 Task: Create a due date automation trigger when advanced on, on the wednesday before a card is due add dates starting today at 11:00 AM.
Action: Mouse moved to (1091, 341)
Screenshot: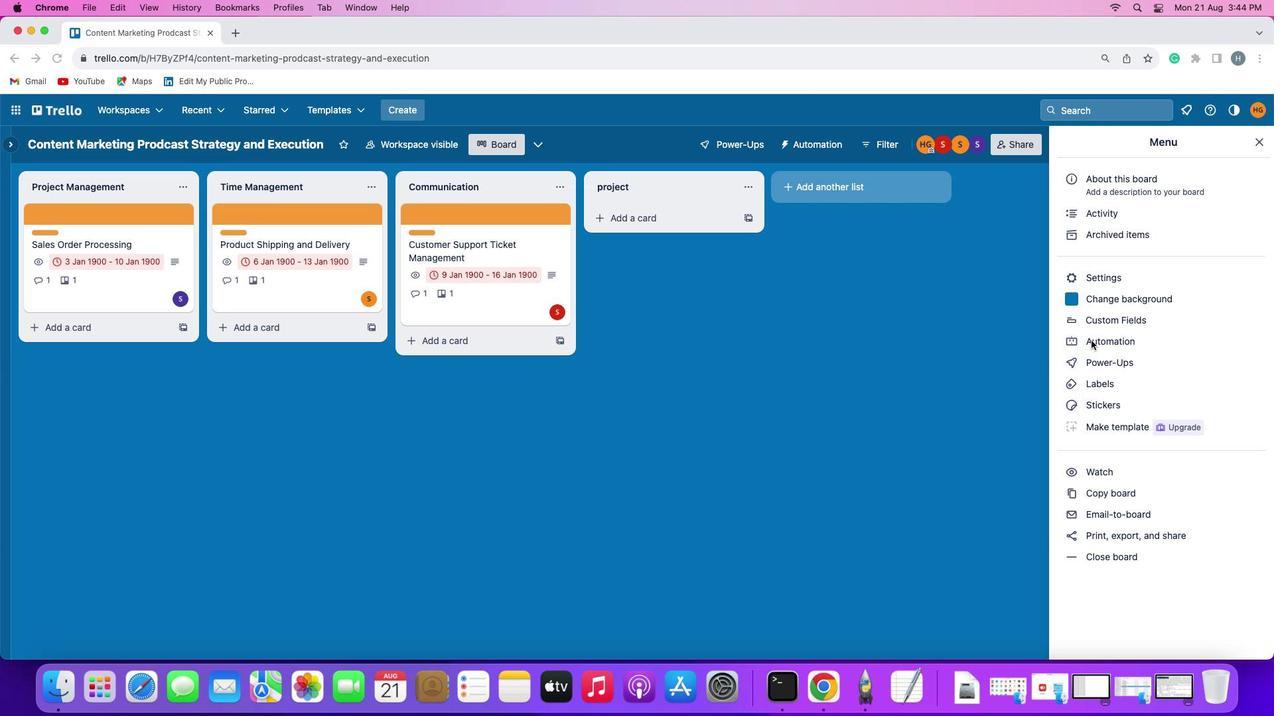 
Action: Mouse pressed left at (1091, 341)
Screenshot: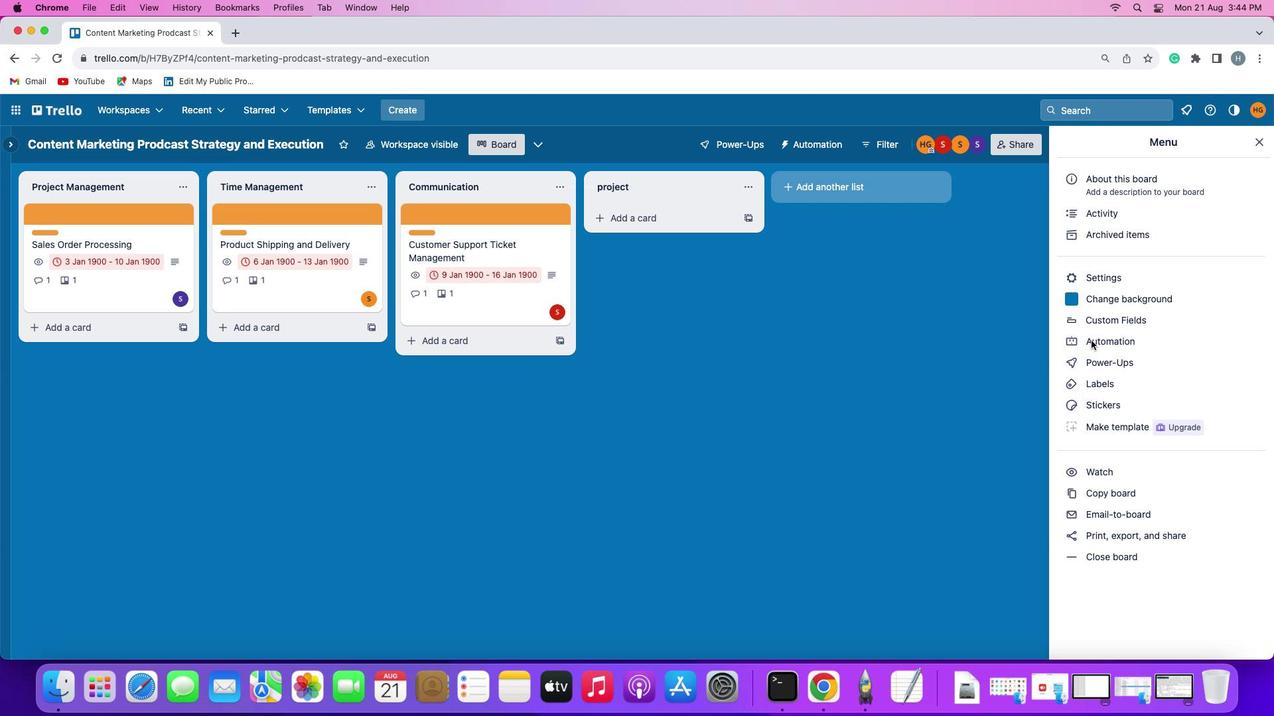 
Action: Mouse pressed left at (1091, 341)
Screenshot: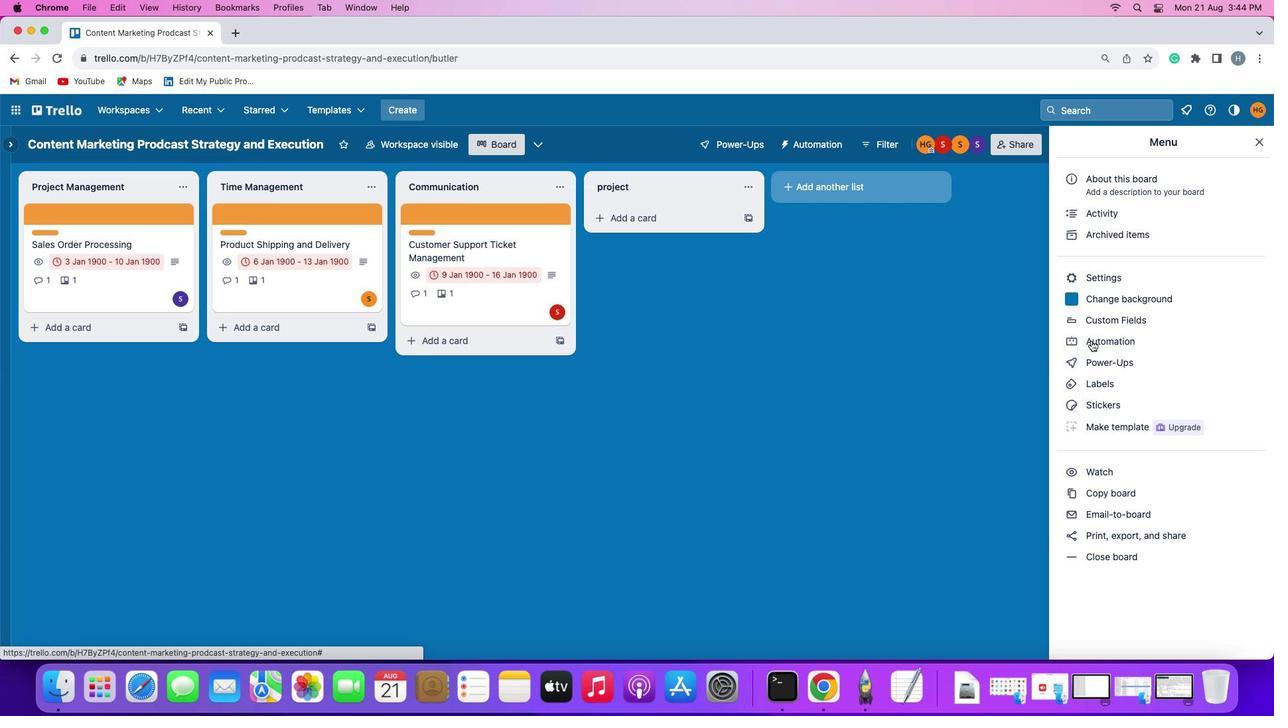 
Action: Mouse moved to (92, 314)
Screenshot: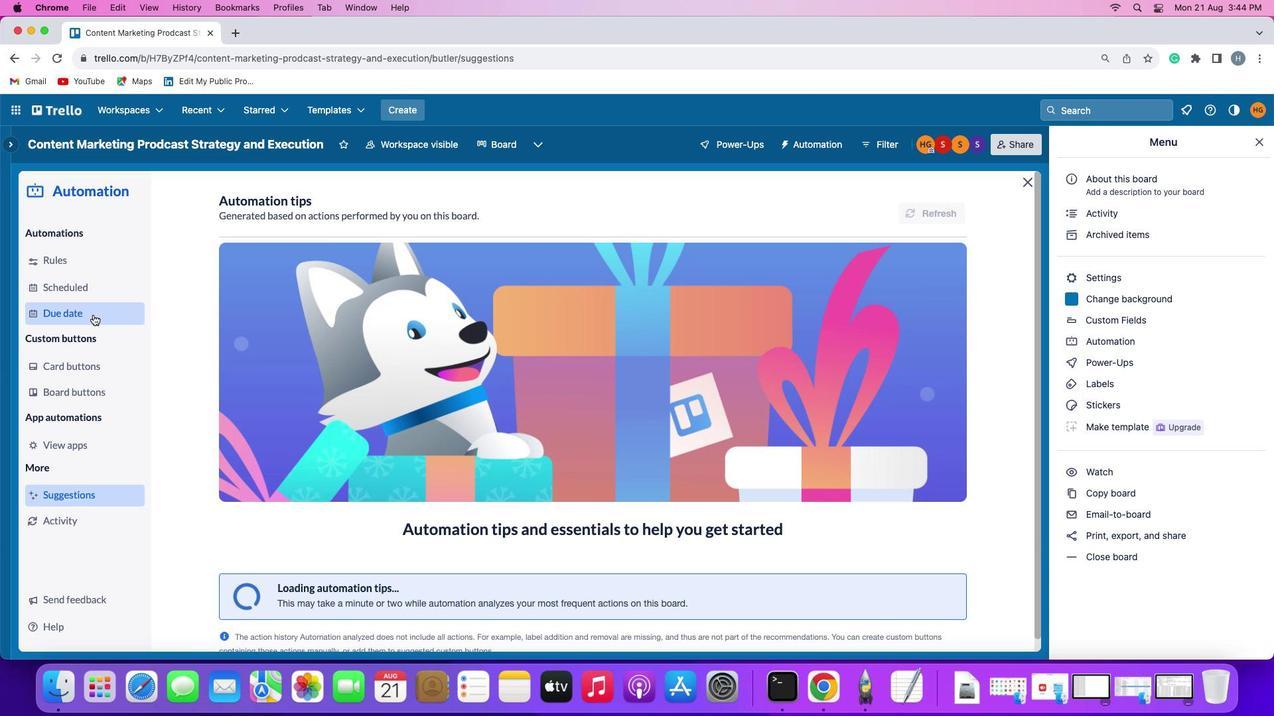 
Action: Mouse pressed left at (92, 314)
Screenshot: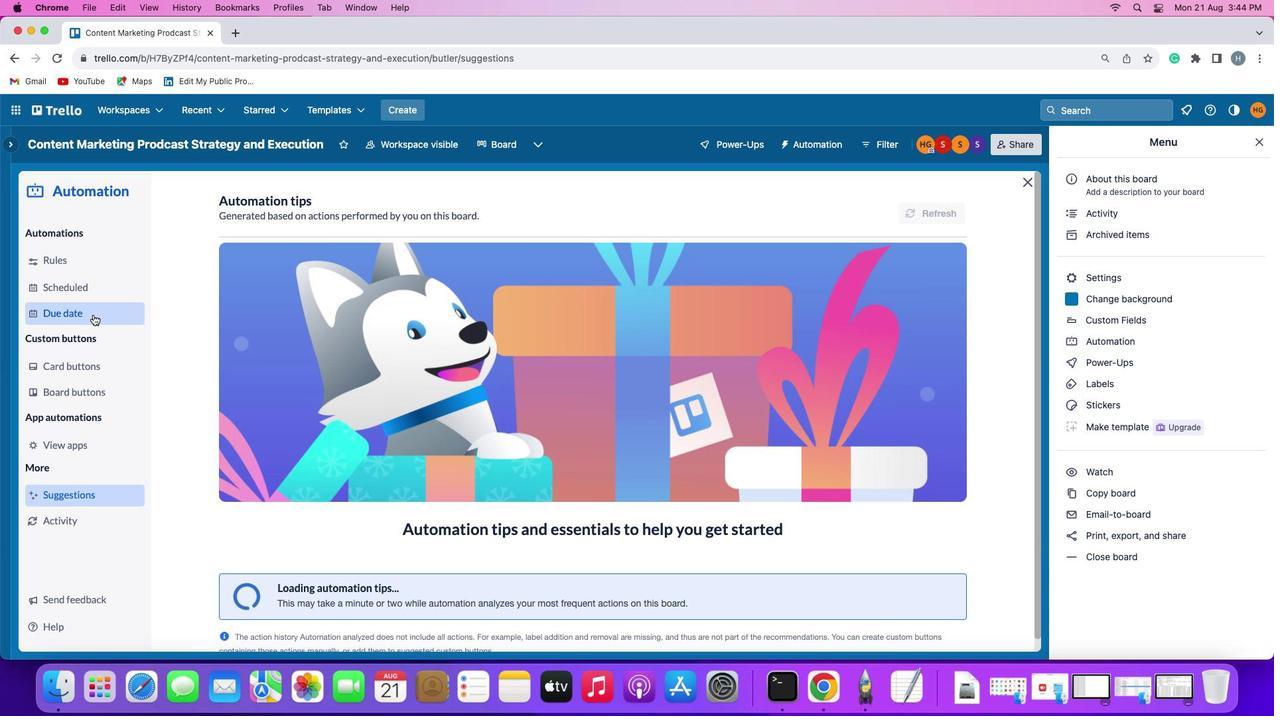 
Action: Mouse moved to (871, 205)
Screenshot: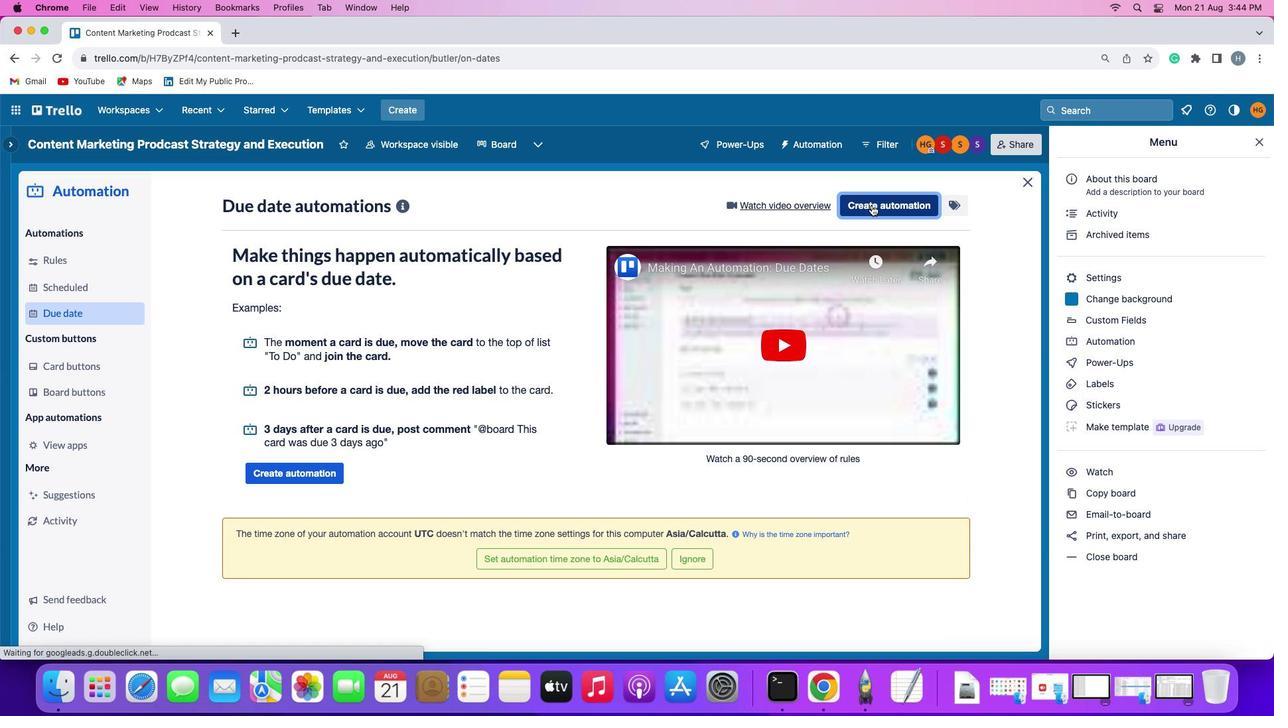 
Action: Mouse pressed left at (871, 205)
Screenshot: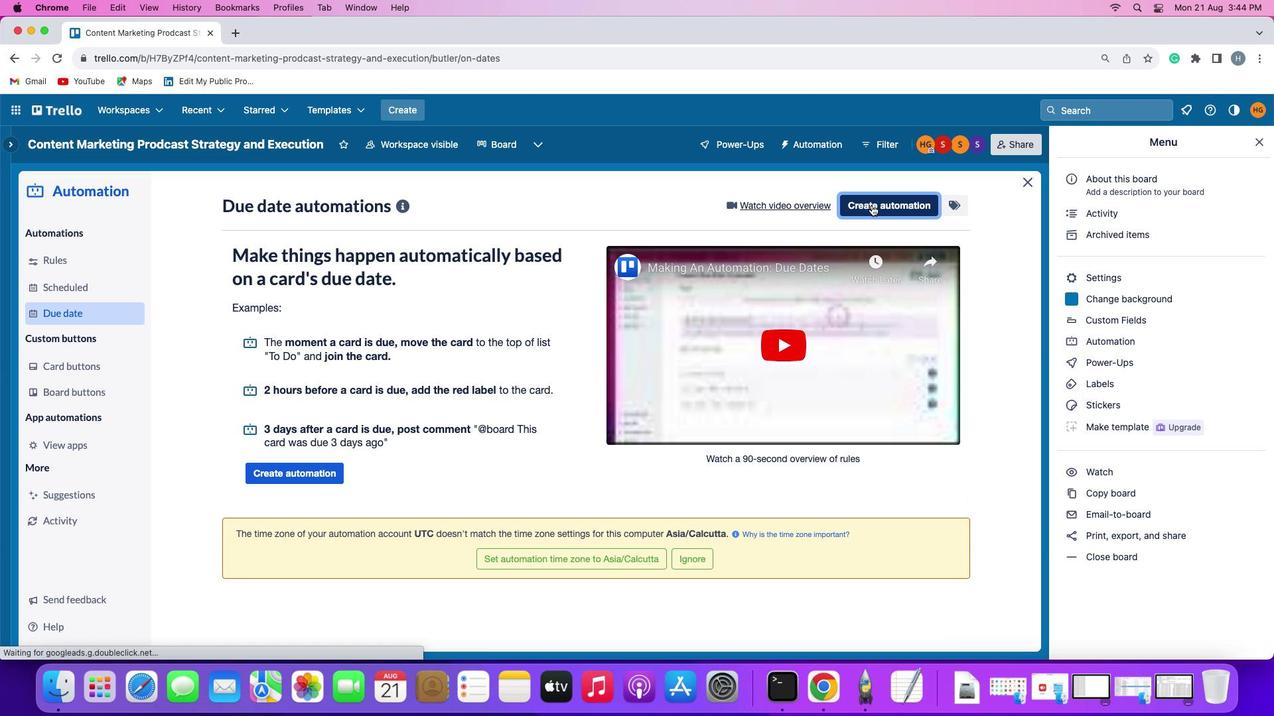 
Action: Mouse moved to (288, 331)
Screenshot: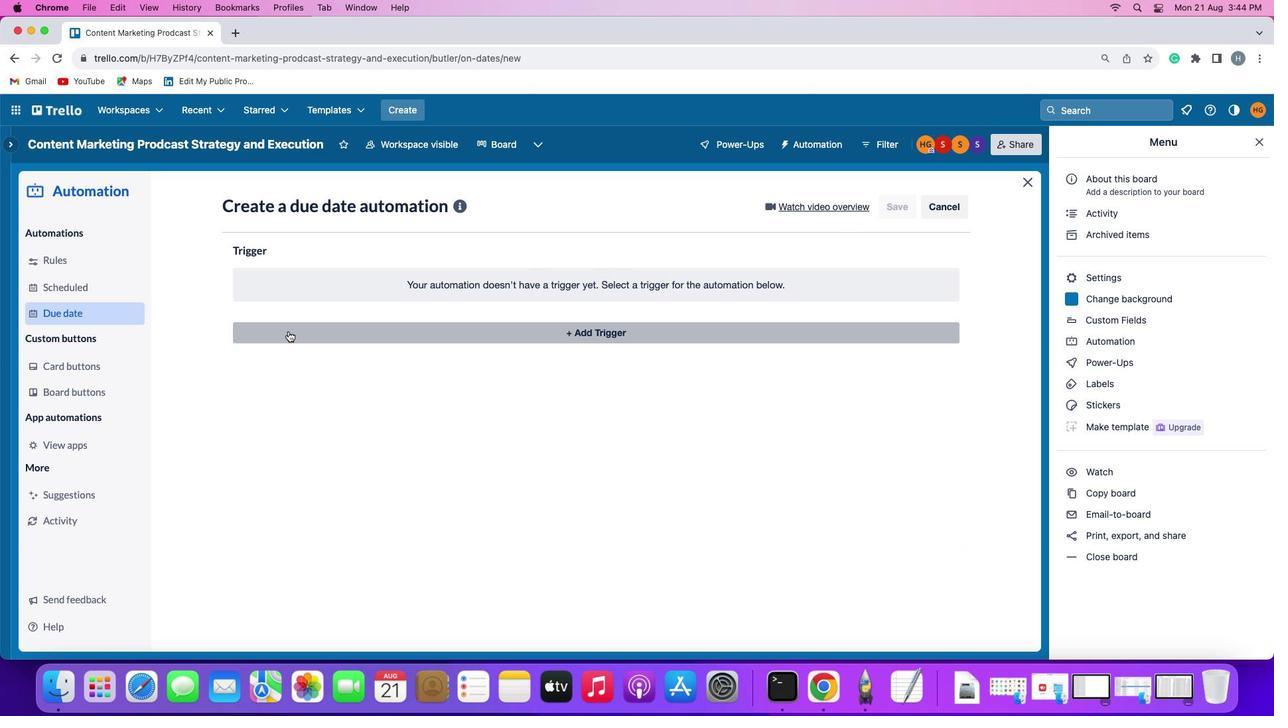 
Action: Mouse pressed left at (288, 331)
Screenshot: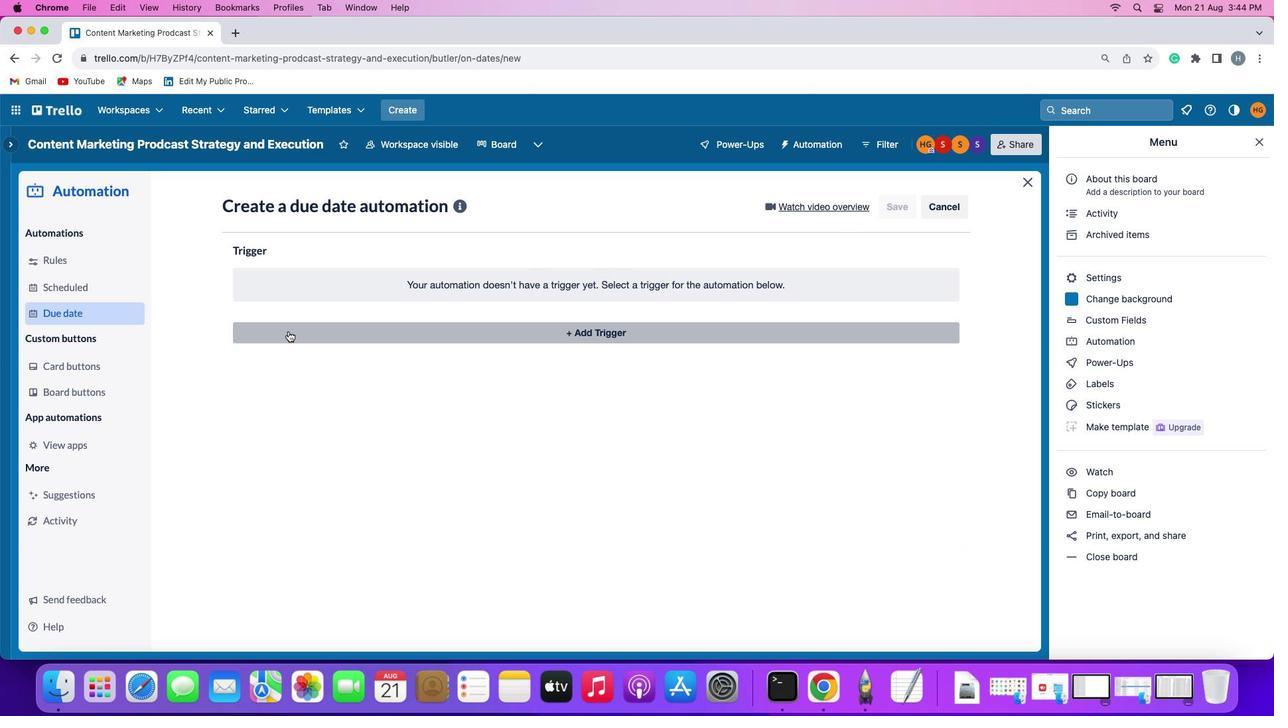 
Action: Mouse moved to (298, 582)
Screenshot: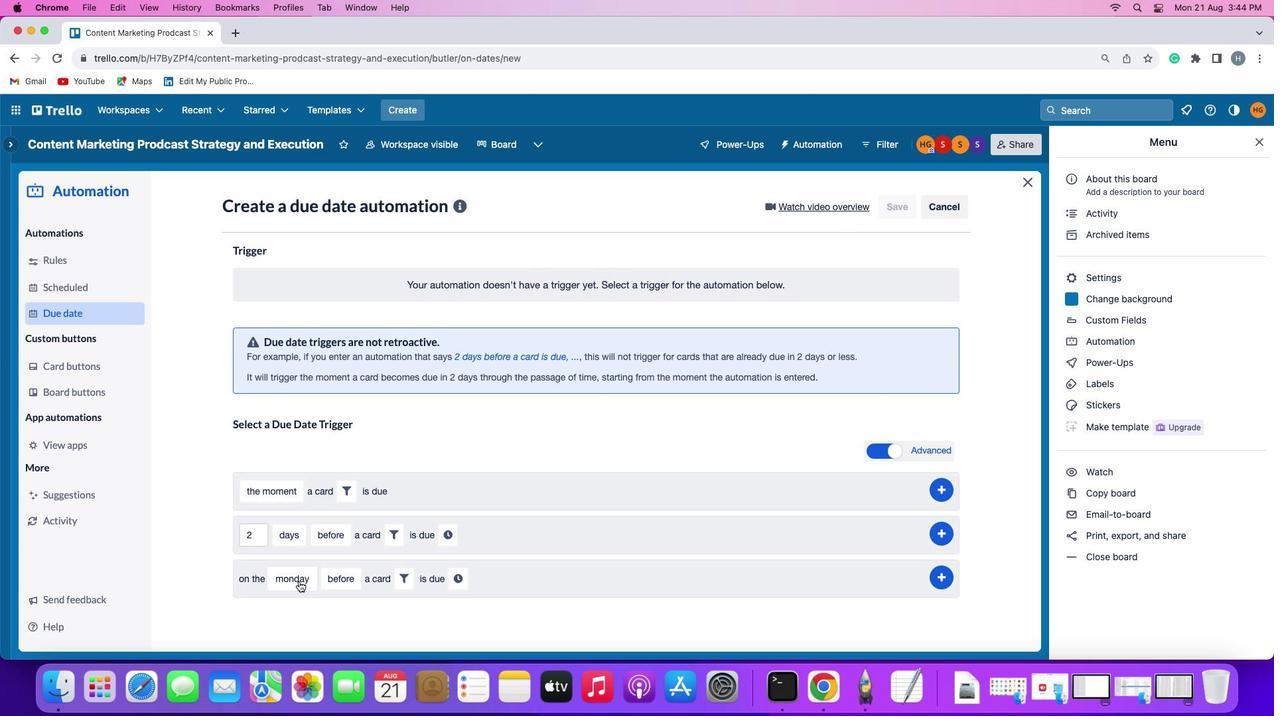 
Action: Mouse pressed left at (298, 582)
Screenshot: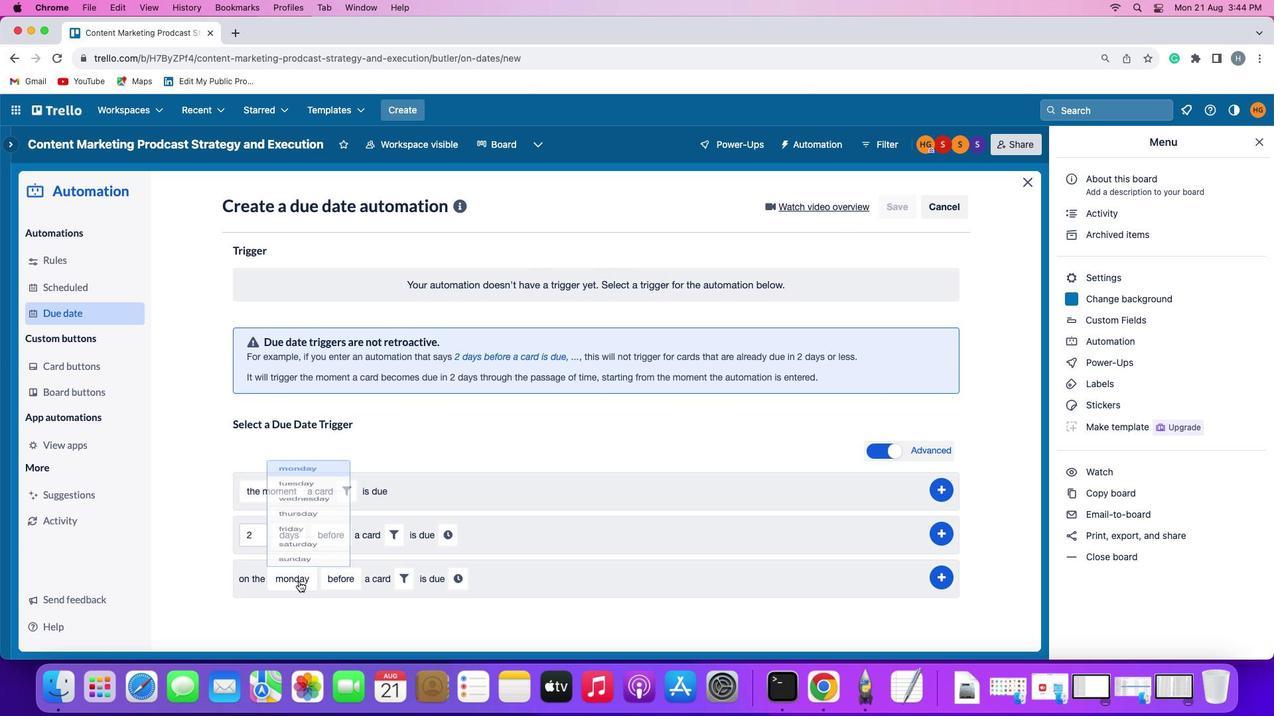 
Action: Mouse moved to (317, 443)
Screenshot: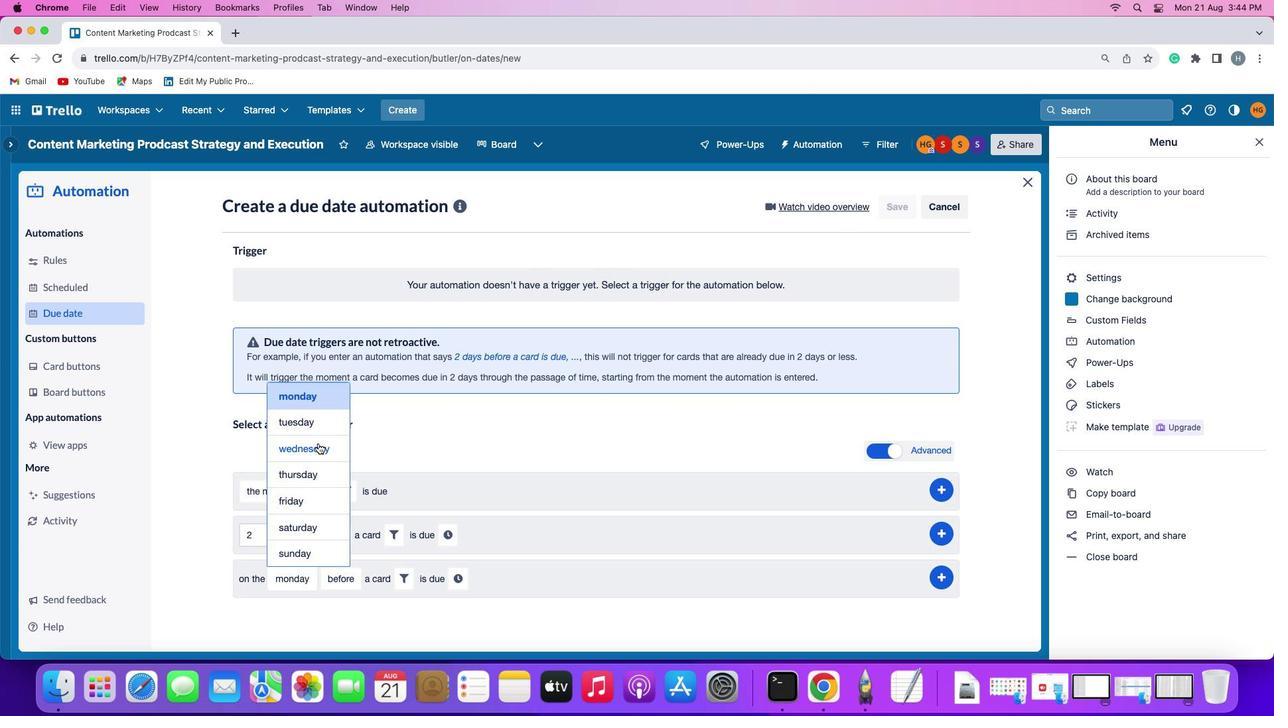 
Action: Mouse pressed left at (317, 443)
Screenshot: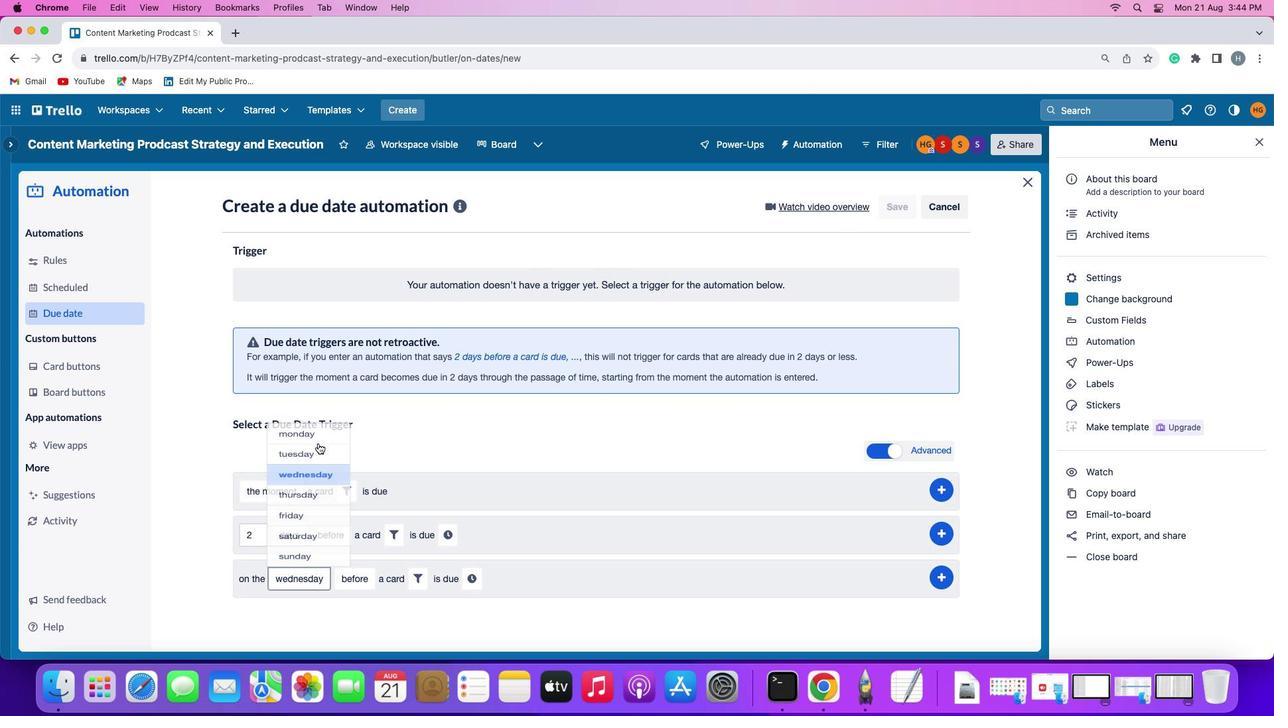 
Action: Mouse moved to (416, 576)
Screenshot: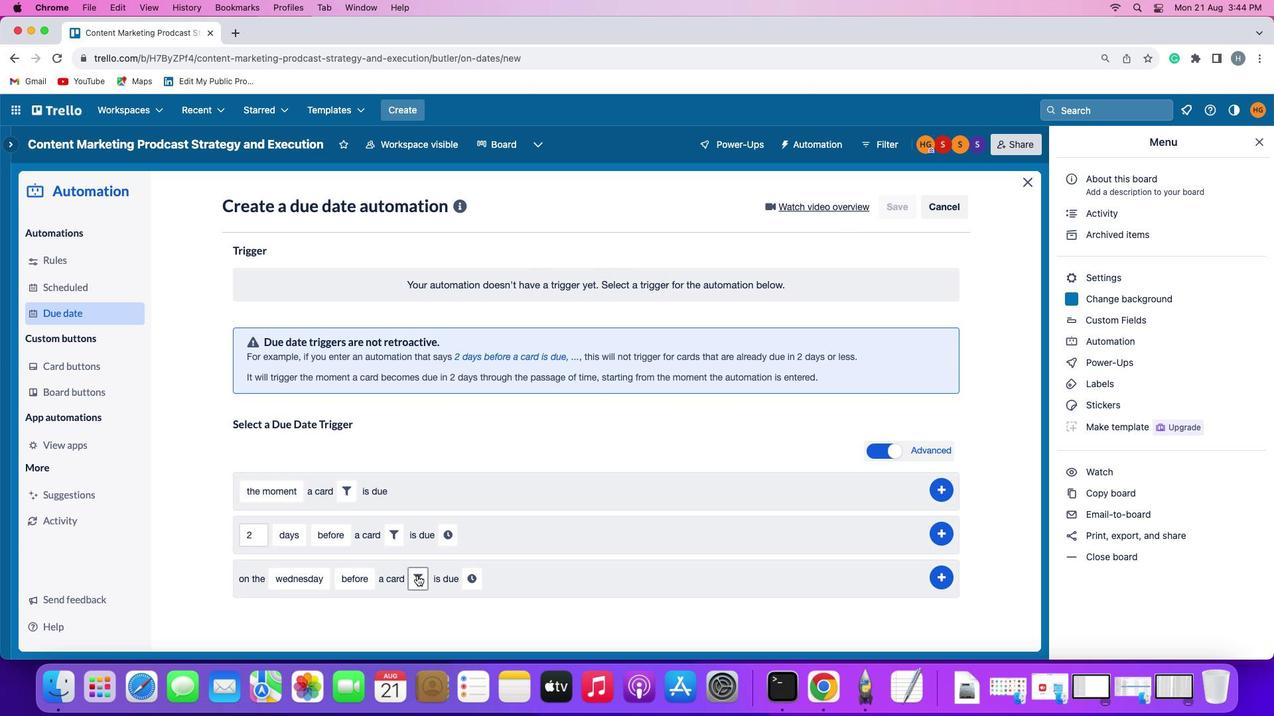 
Action: Mouse pressed left at (416, 576)
Screenshot: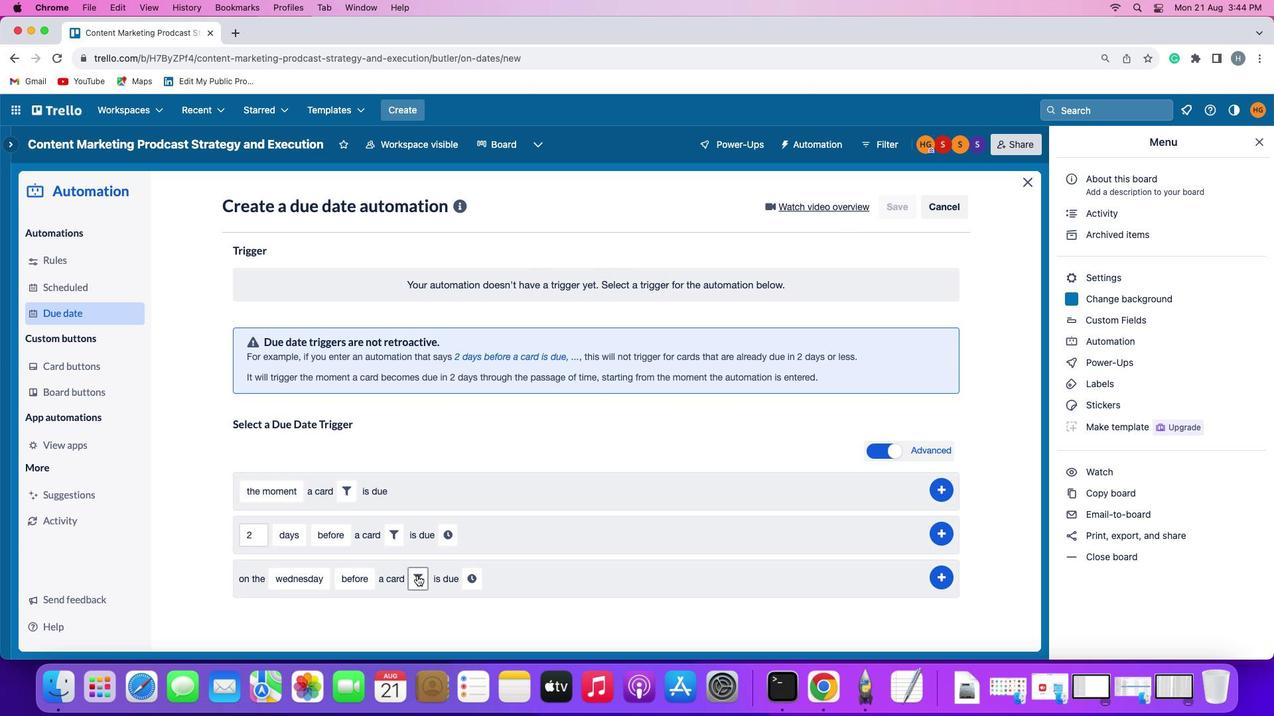 
Action: Mouse moved to (491, 621)
Screenshot: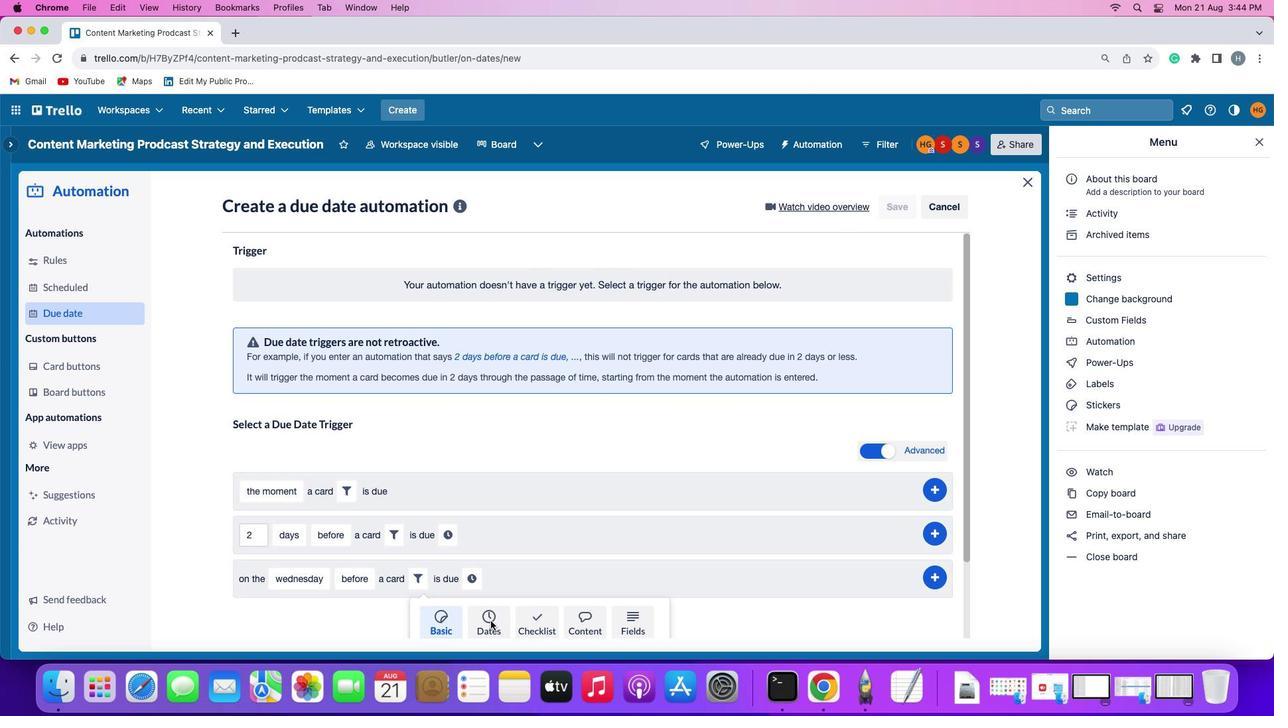 
Action: Mouse pressed left at (491, 621)
Screenshot: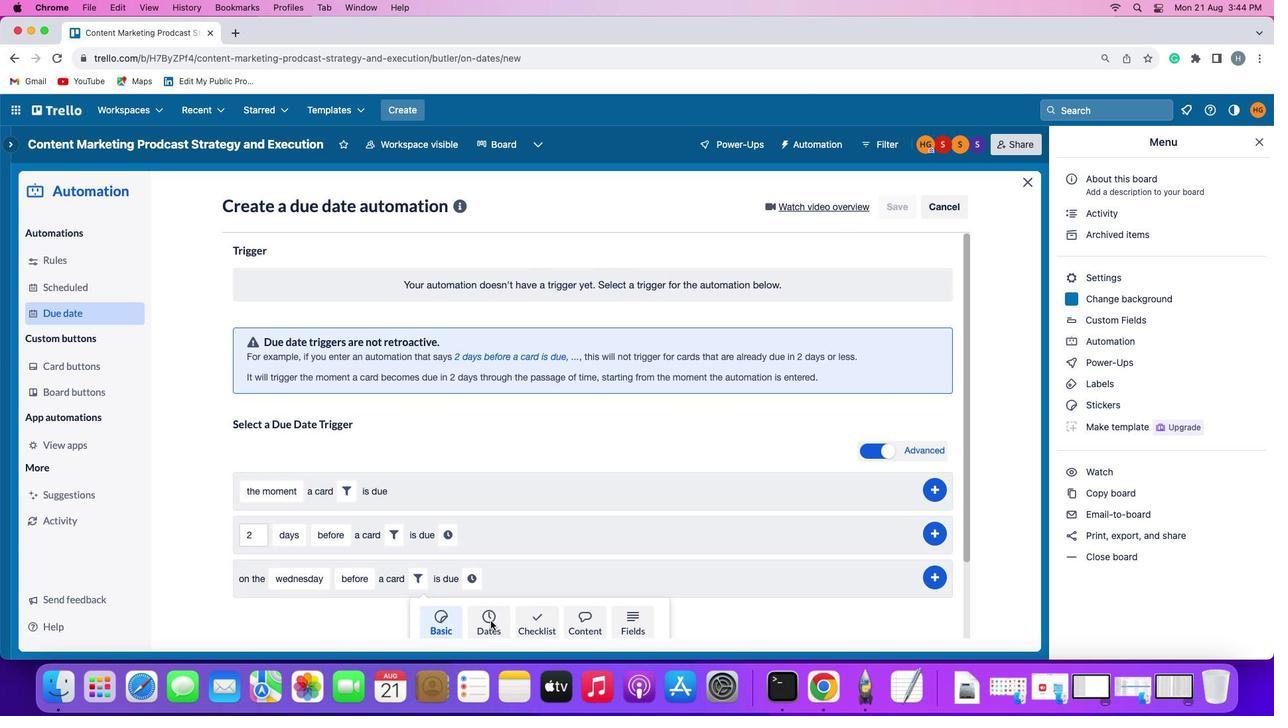 
Action: Mouse moved to (375, 609)
Screenshot: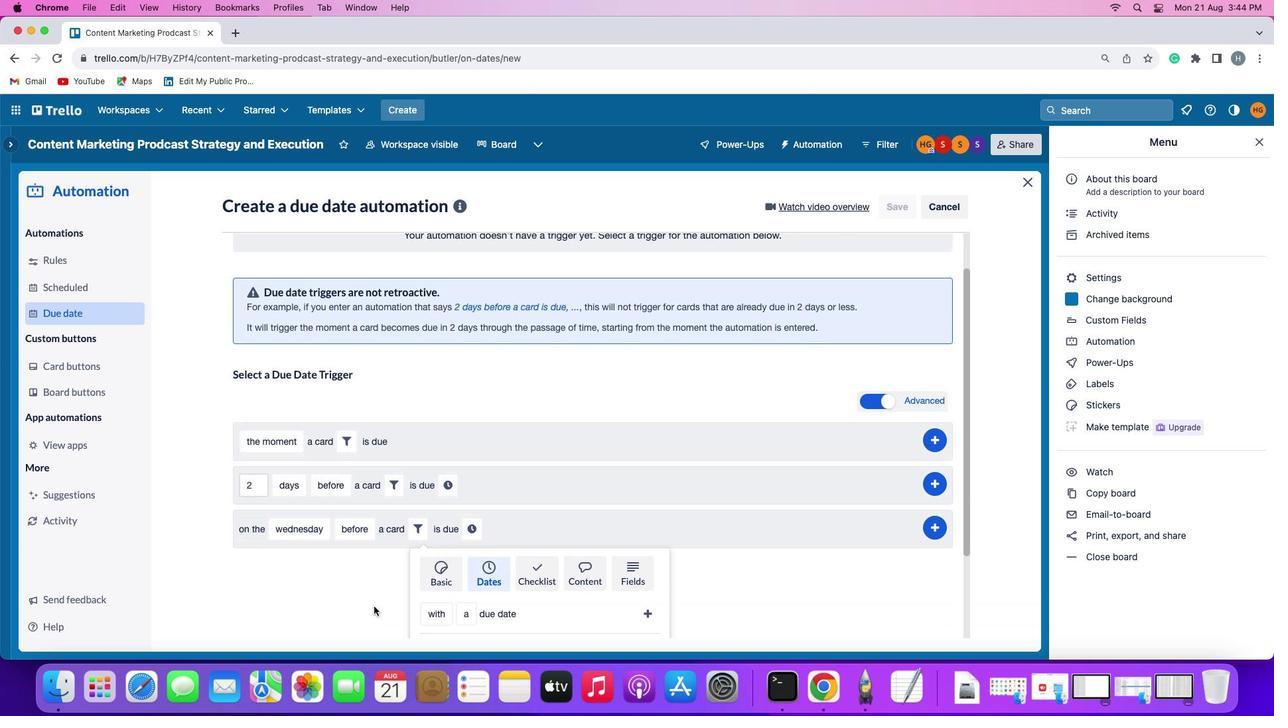 
Action: Mouse scrolled (375, 609) with delta (0, 0)
Screenshot: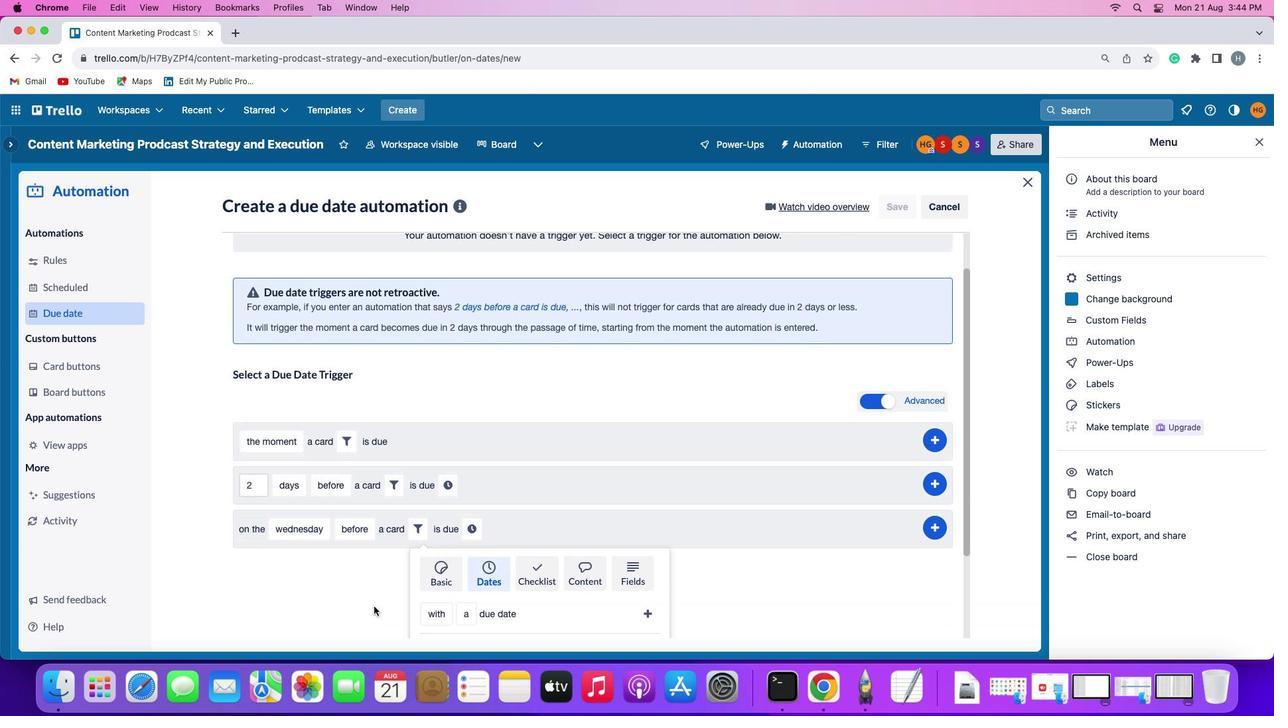 
Action: Mouse moved to (375, 609)
Screenshot: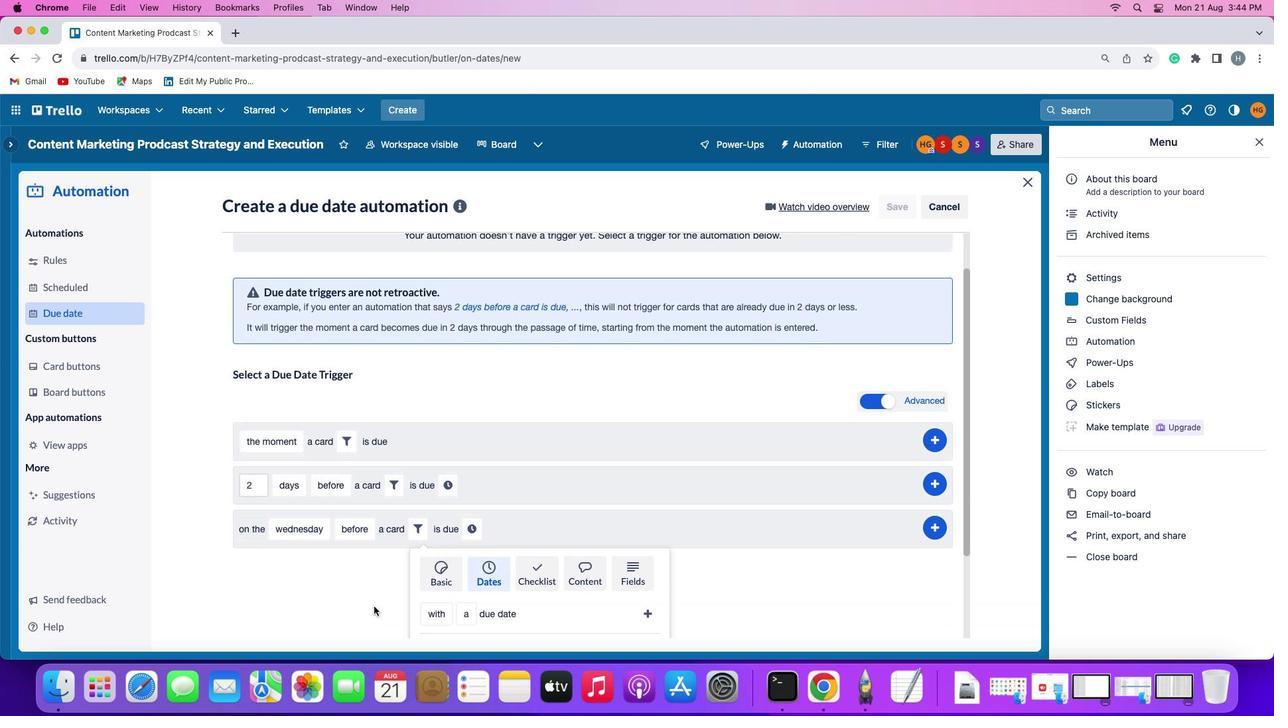 
Action: Mouse scrolled (375, 609) with delta (0, 0)
Screenshot: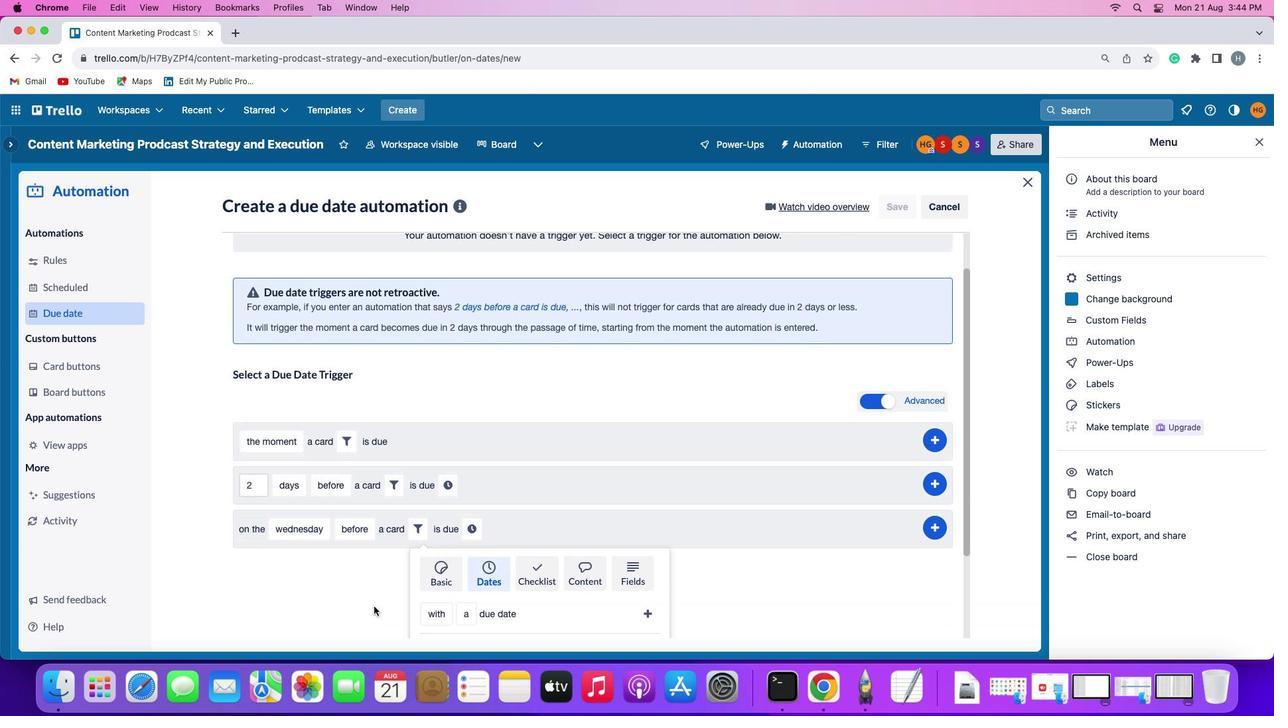 
Action: Mouse scrolled (375, 609) with delta (0, -2)
Screenshot: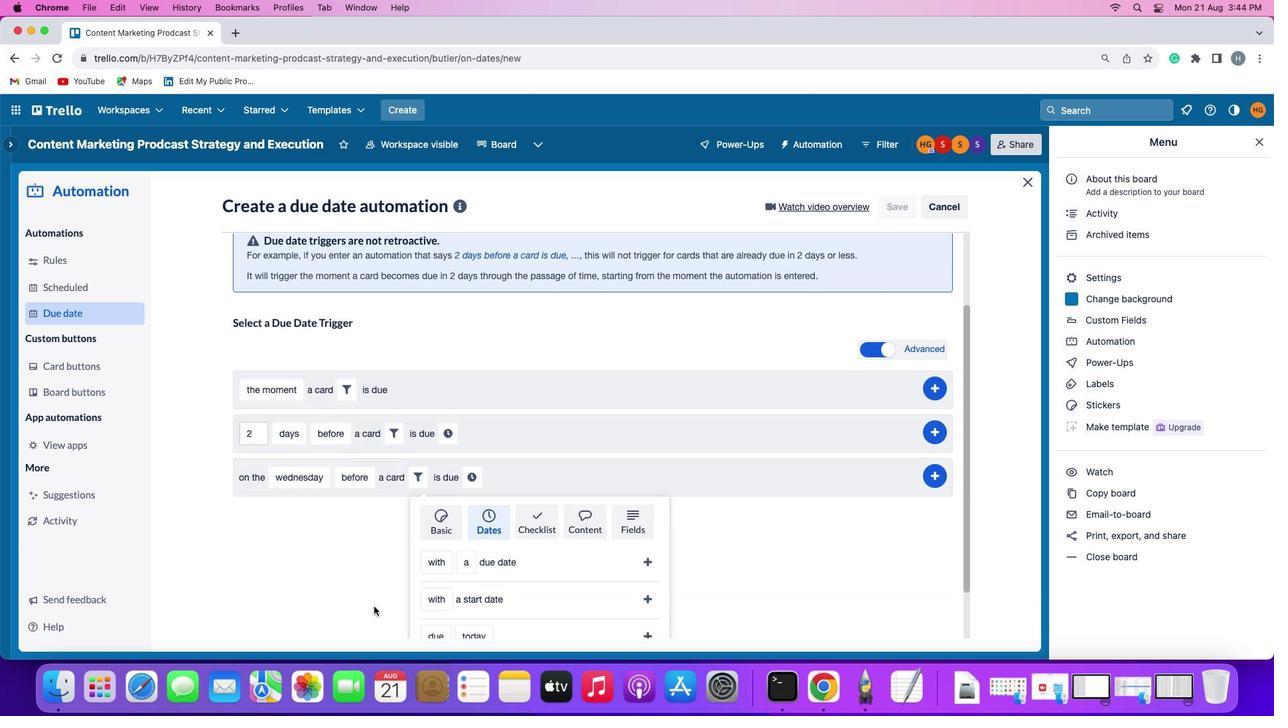 
Action: Mouse moved to (375, 608)
Screenshot: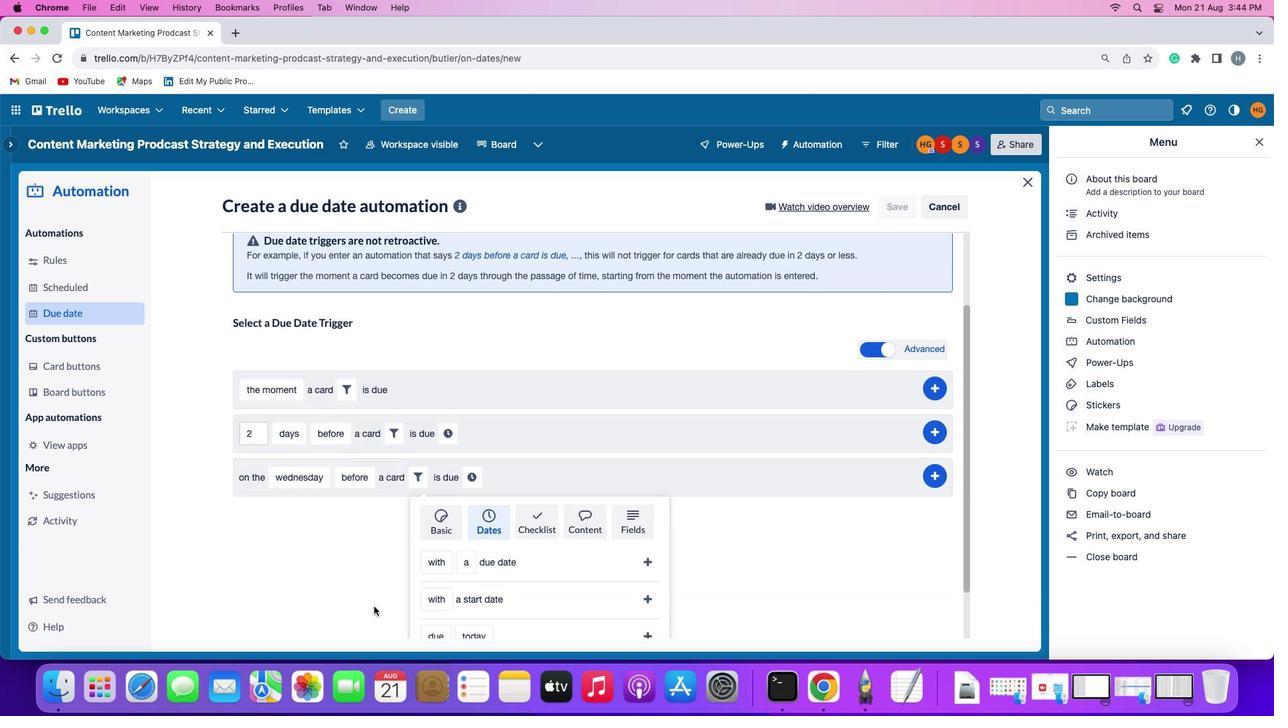 
Action: Mouse scrolled (375, 608) with delta (0, -3)
Screenshot: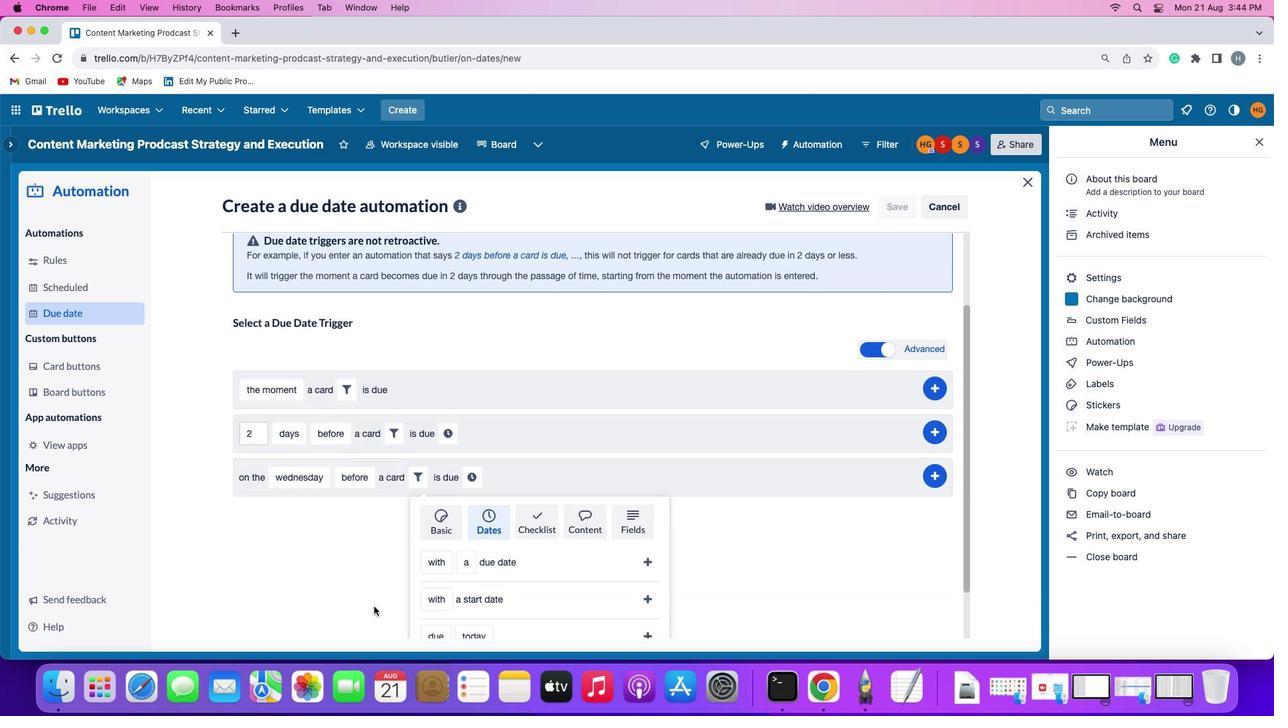 
Action: Mouse moved to (375, 608)
Screenshot: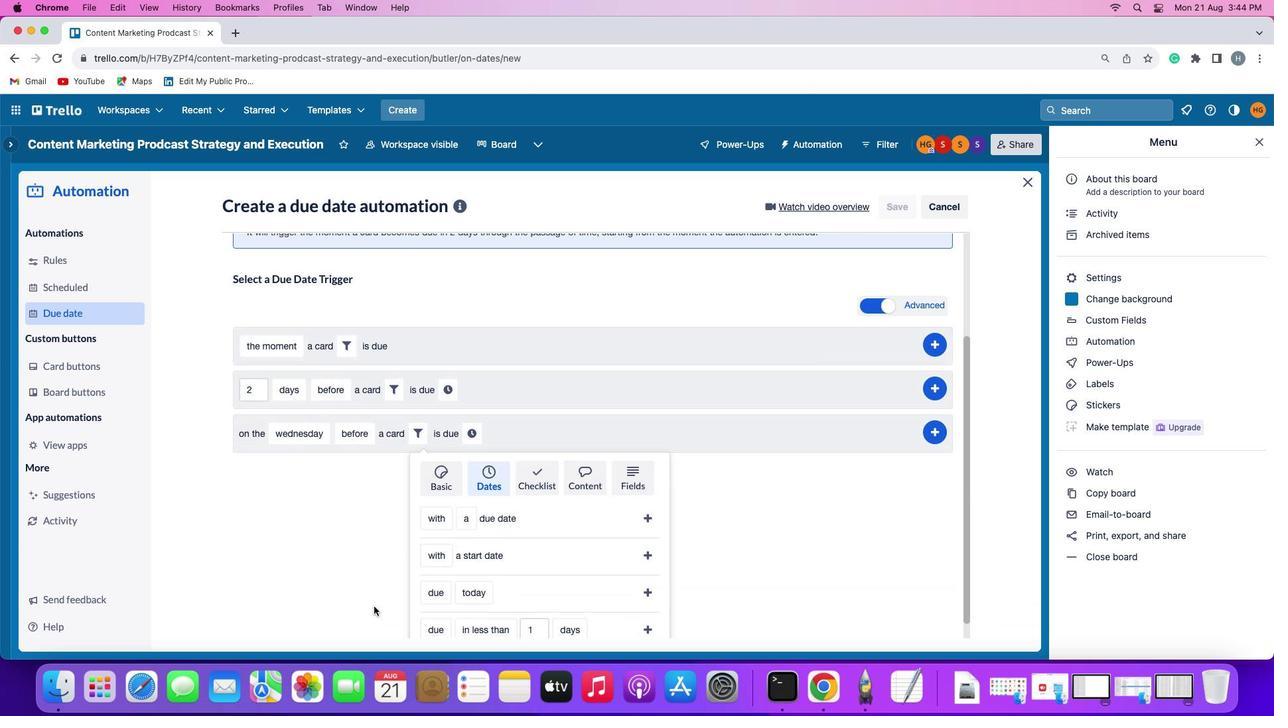 
Action: Mouse scrolled (375, 608) with delta (0, -3)
Screenshot: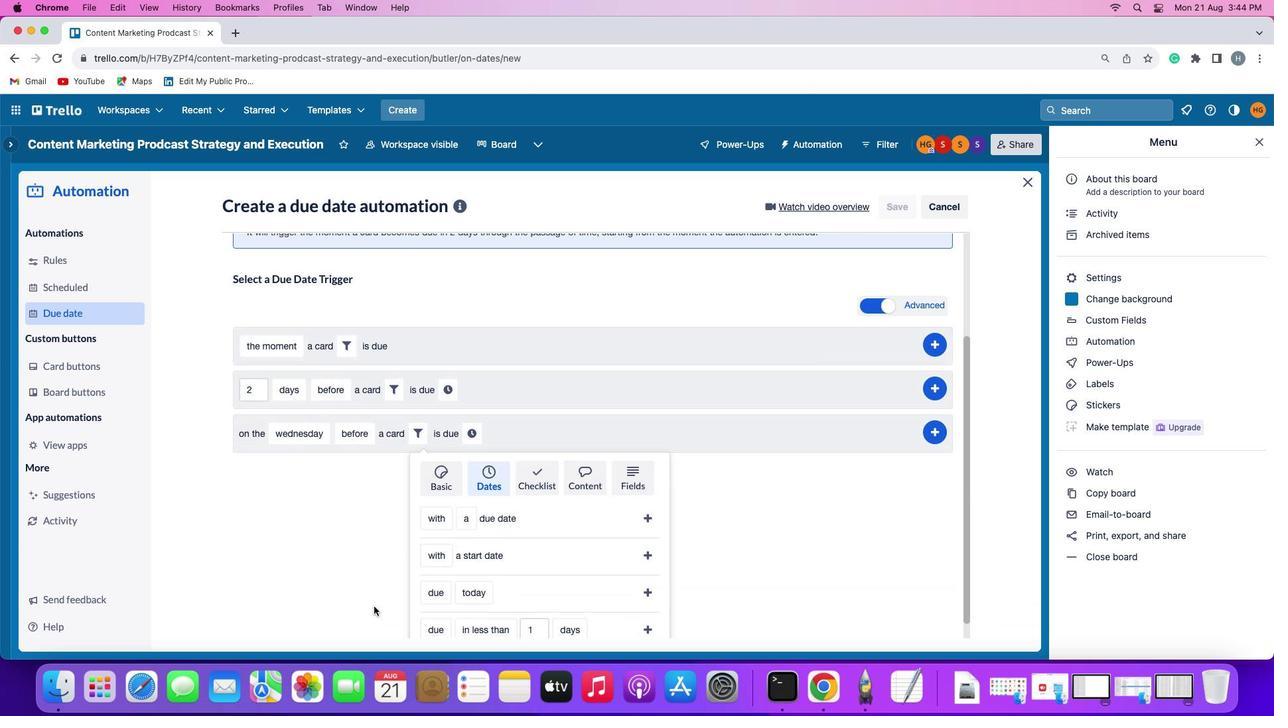 
Action: Mouse moved to (373, 606)
Screenshot: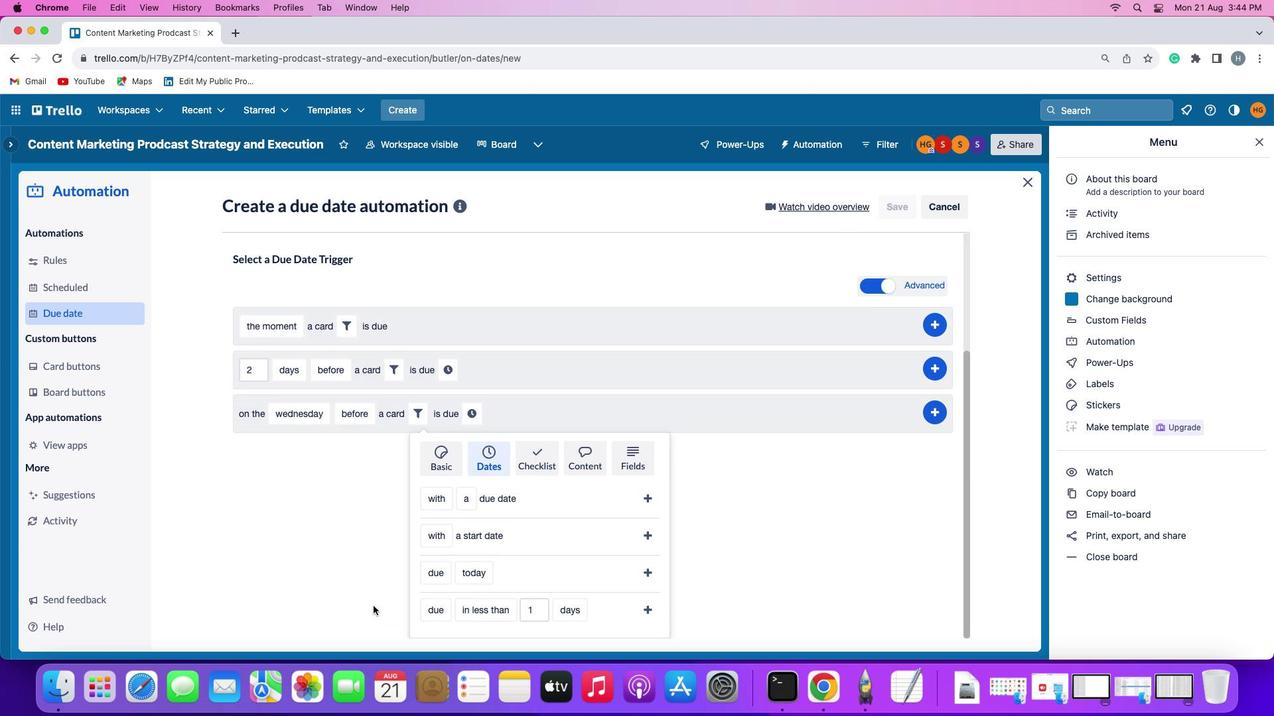 
Action: Mouse scrolled (373, 606) with delta (0, 0)
Screenshot: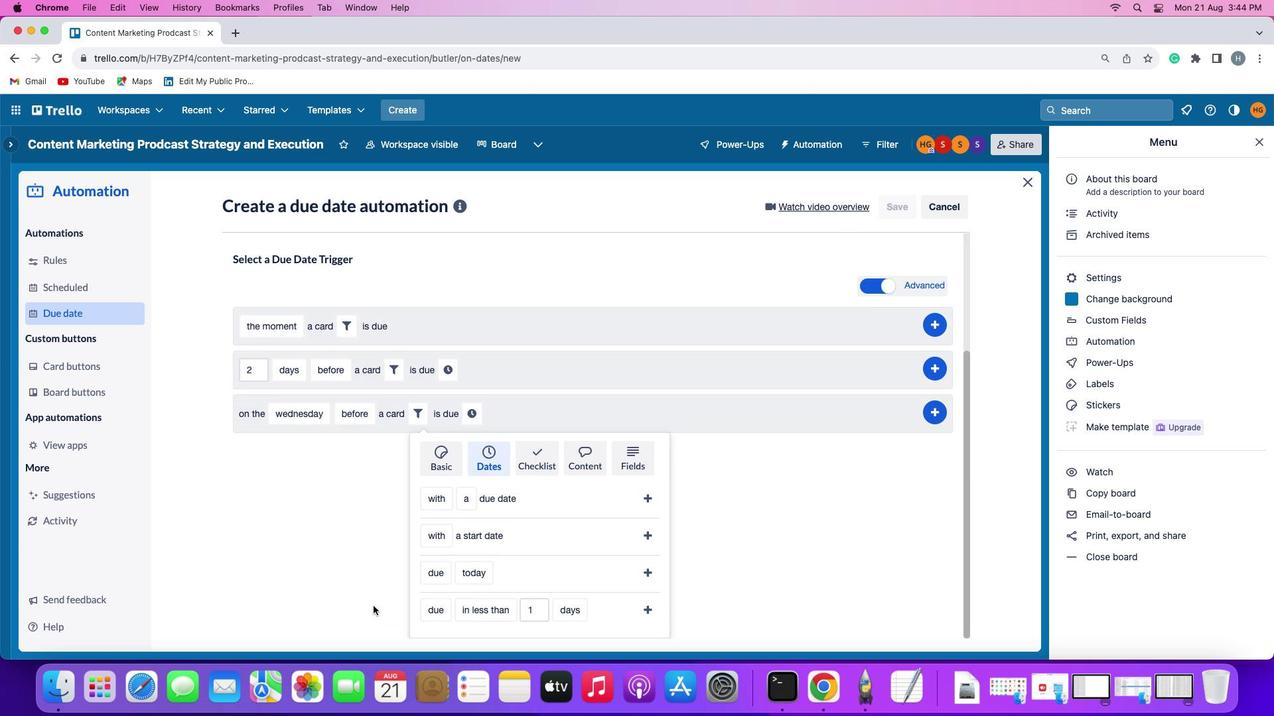 
Action: Mouse moved to (373, 606)
Screenshot: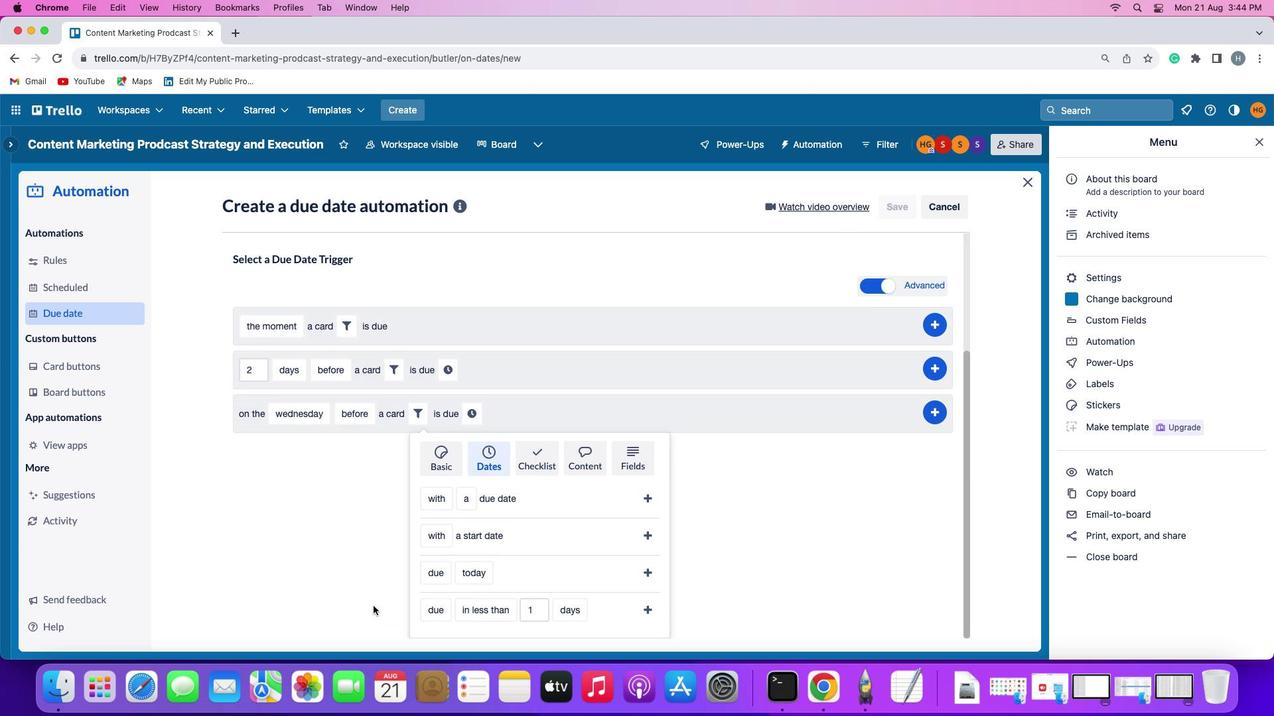 
Action: Mouse scrolled (373, 606) with delta (0, 0)
Screenshot: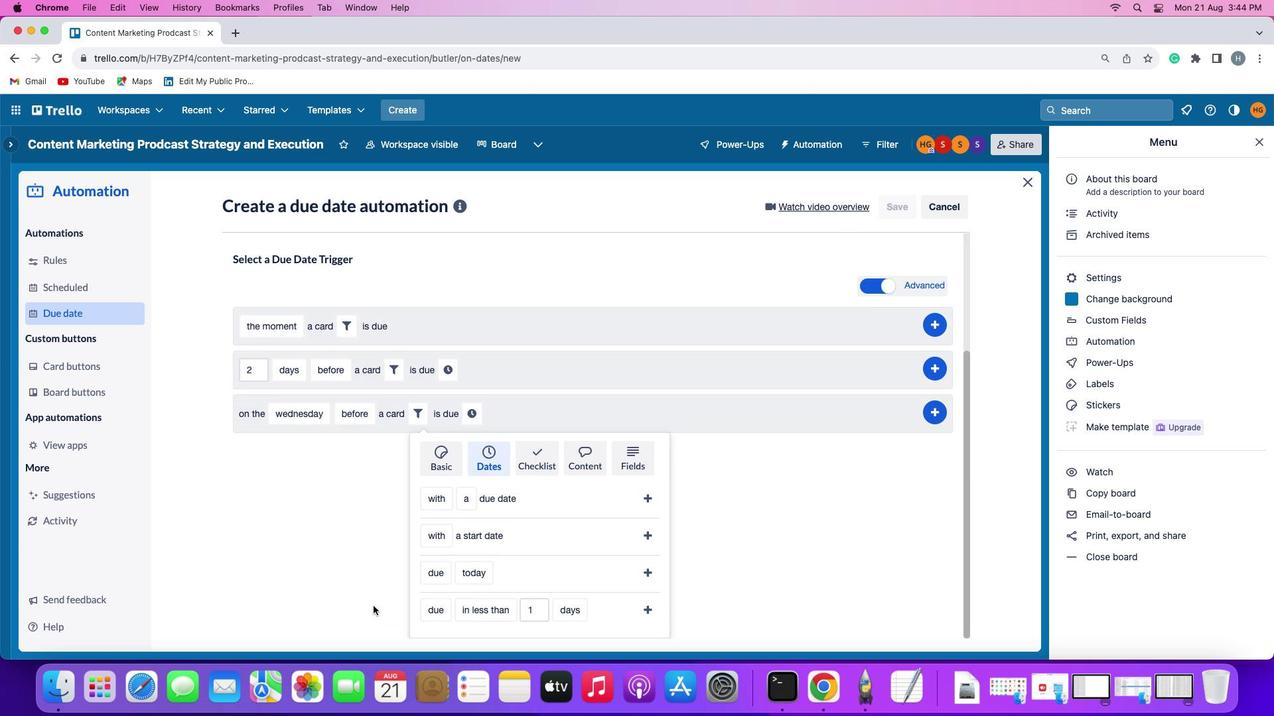 
Action: Mouse scrolled (373, 606) with delta (0, -1)
Screenshot: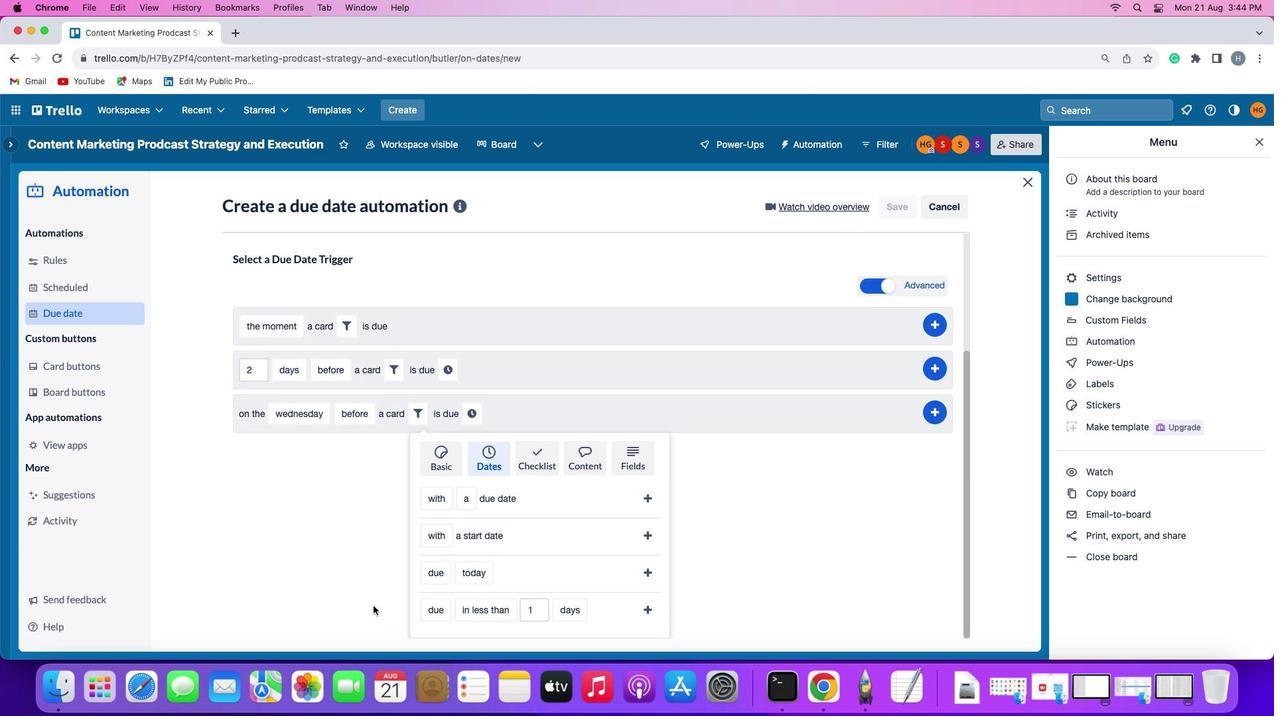 
Action: Mouse moved to (373, 606)
Screenshot: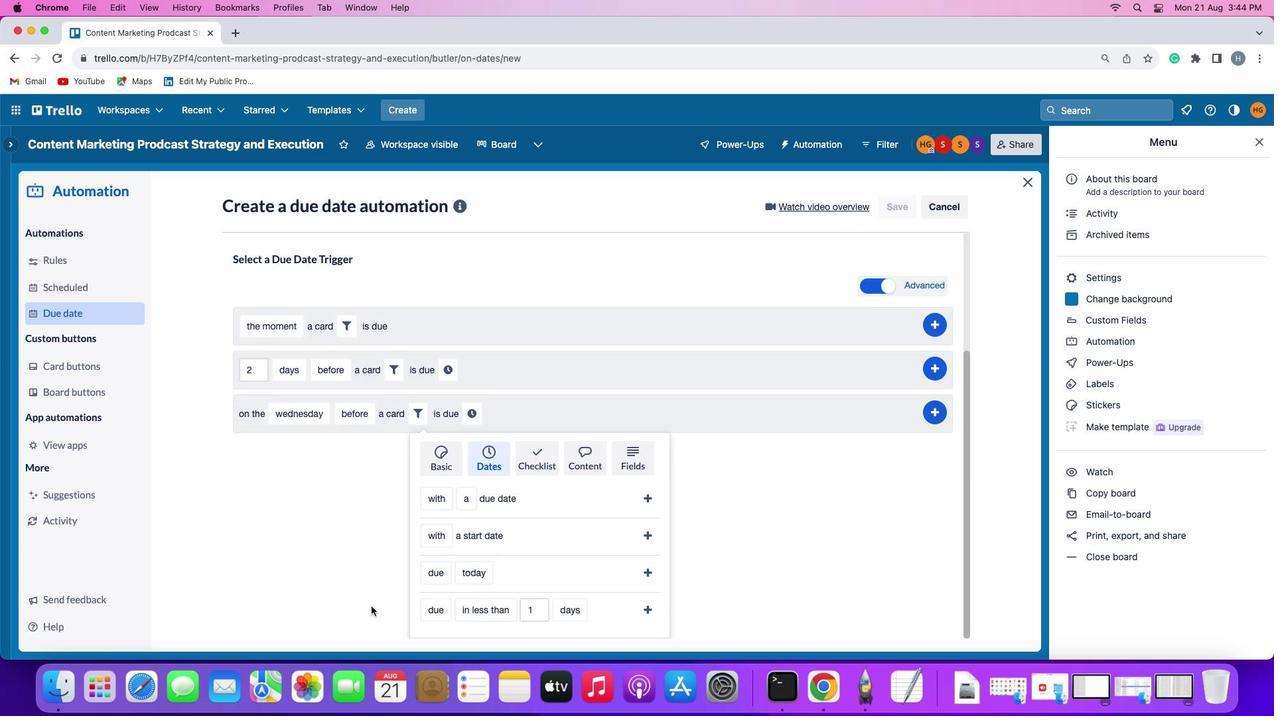
Action: Mouse scrolled (373, 606) with delta (0, -3)
Screenshot: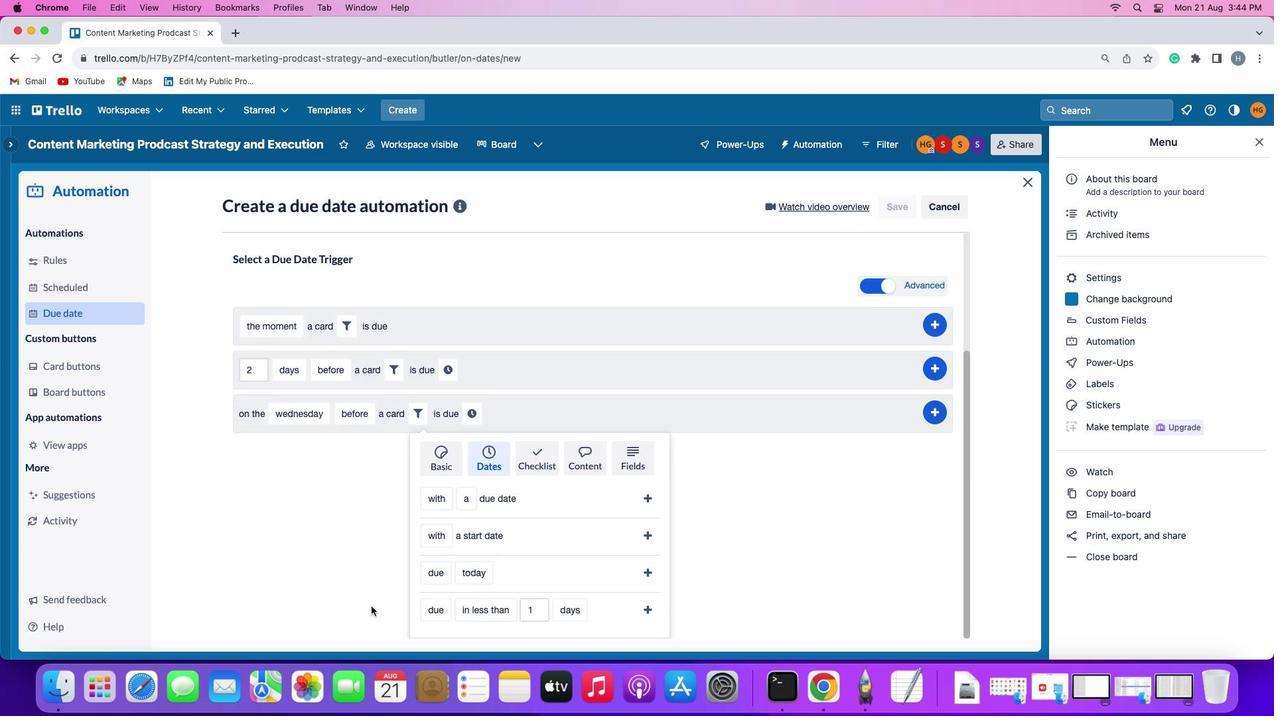 
Action: Mouse moved to (428, 572)
Screenshot: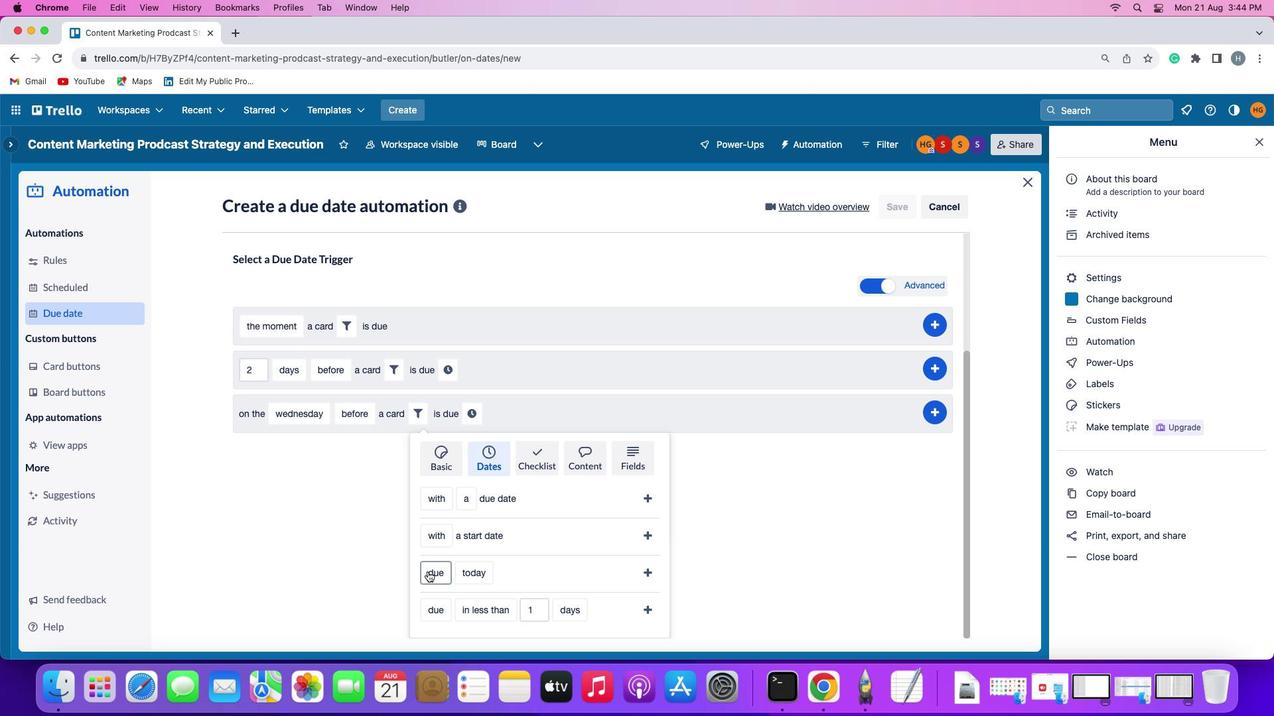 
Action: Mouse pressed left at (428, 572)
Screenshot: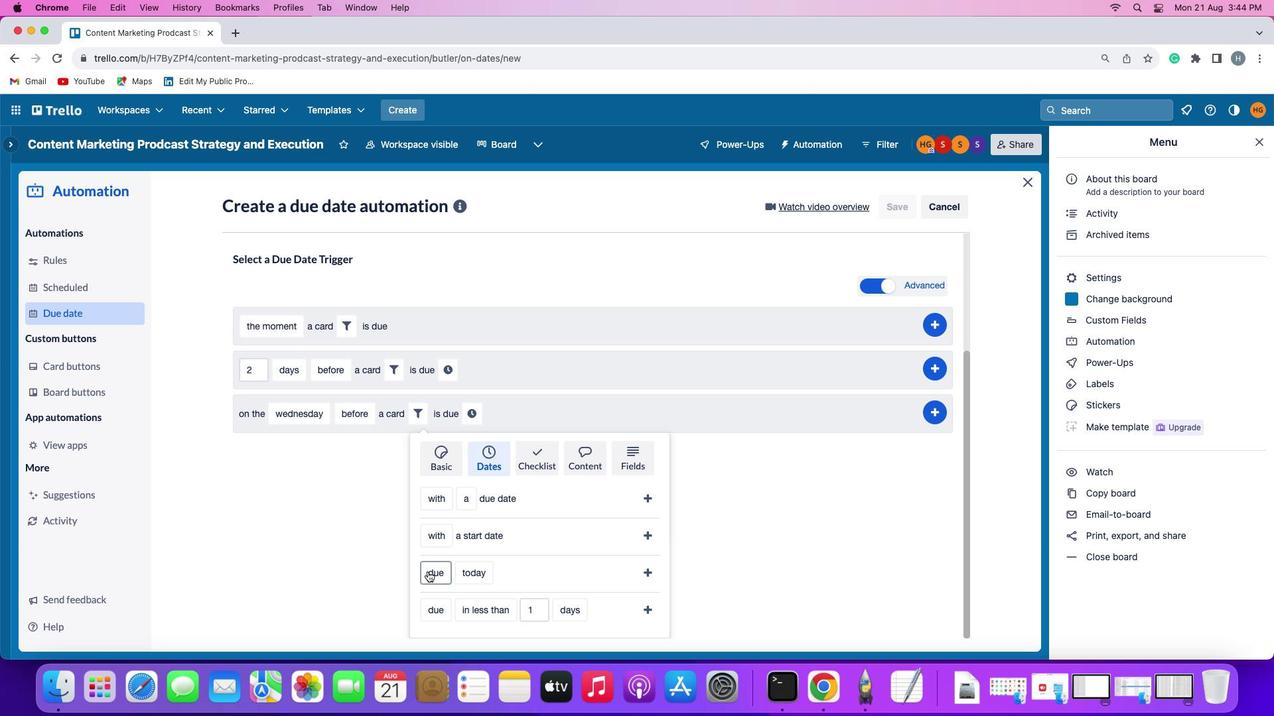 
Action: Mouse moved to (446, 524)
Screenshot: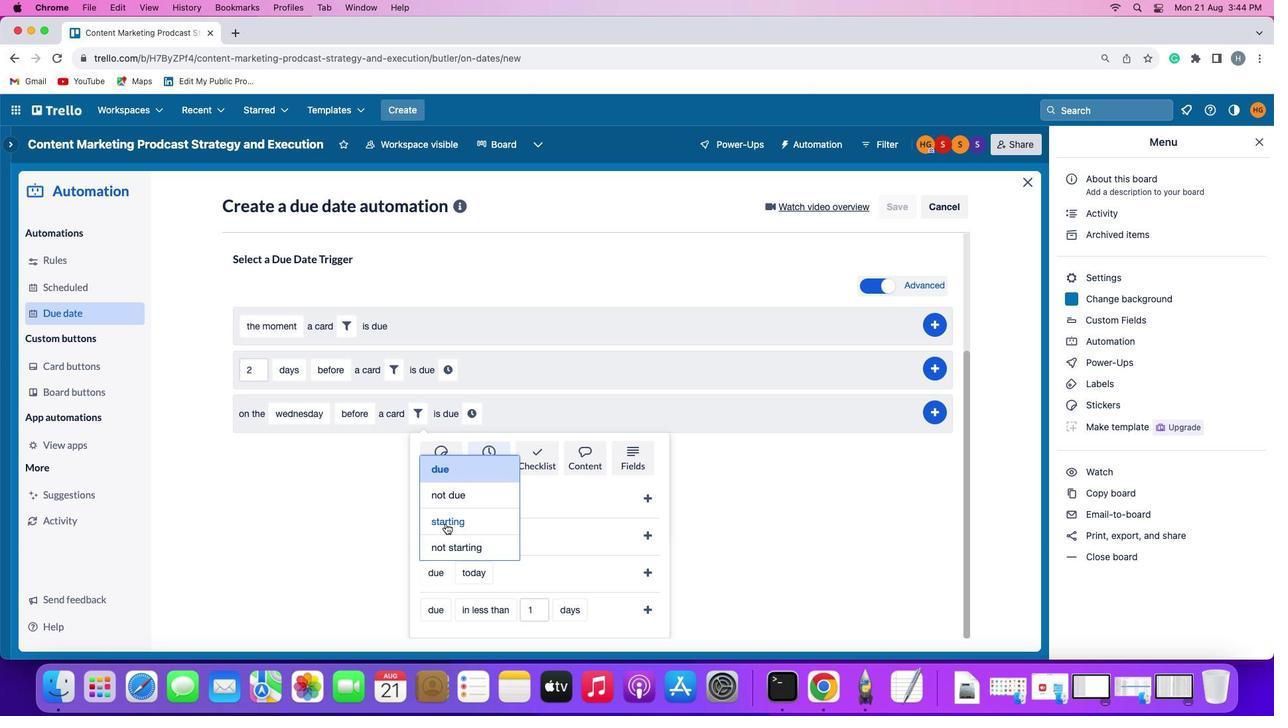 
Action: Mouse pressed left at (446, 524)
Screenshot: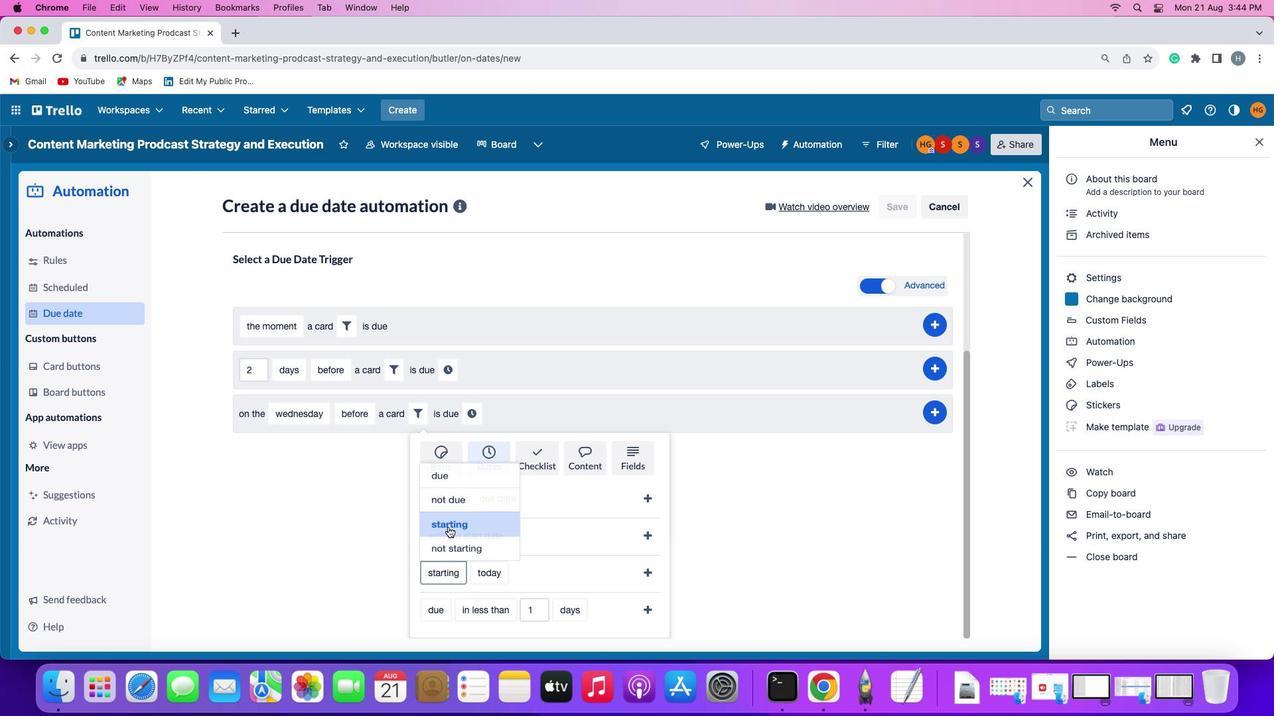 
Action: Mouse moved to (486, 572)
Screenshot: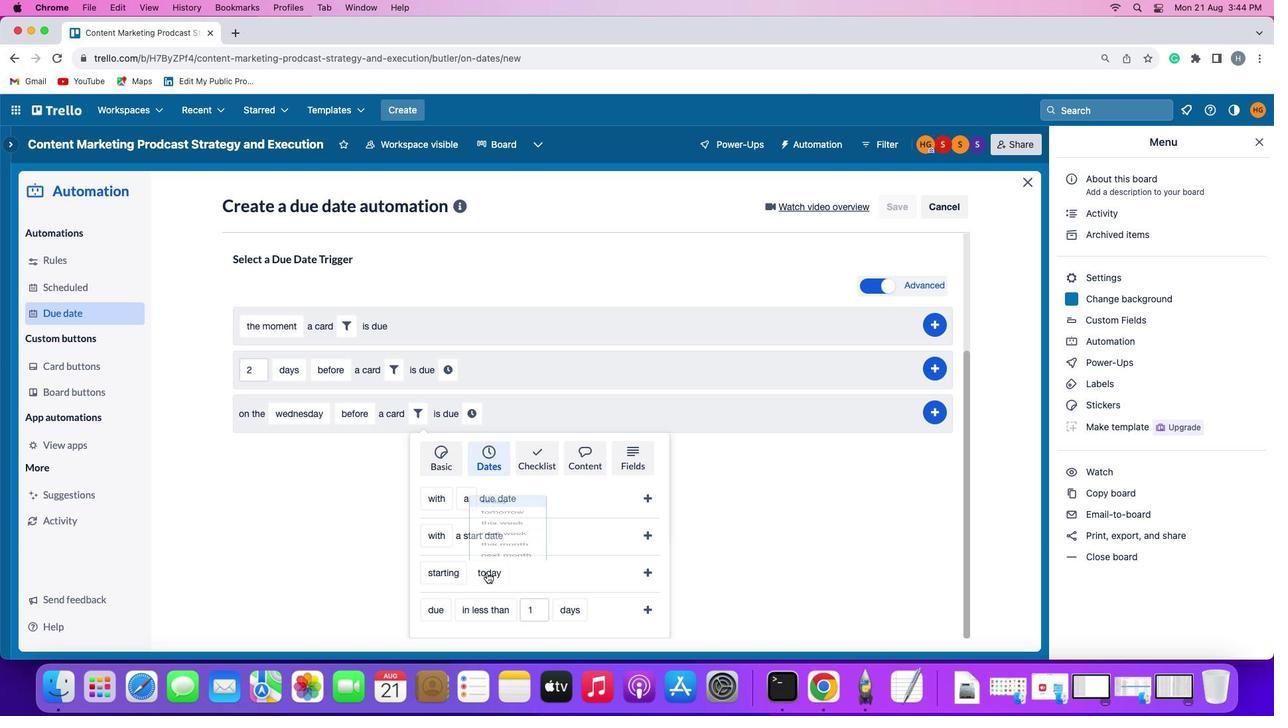 
Action: Mouse pressed left at (486, 572)
Screenshot: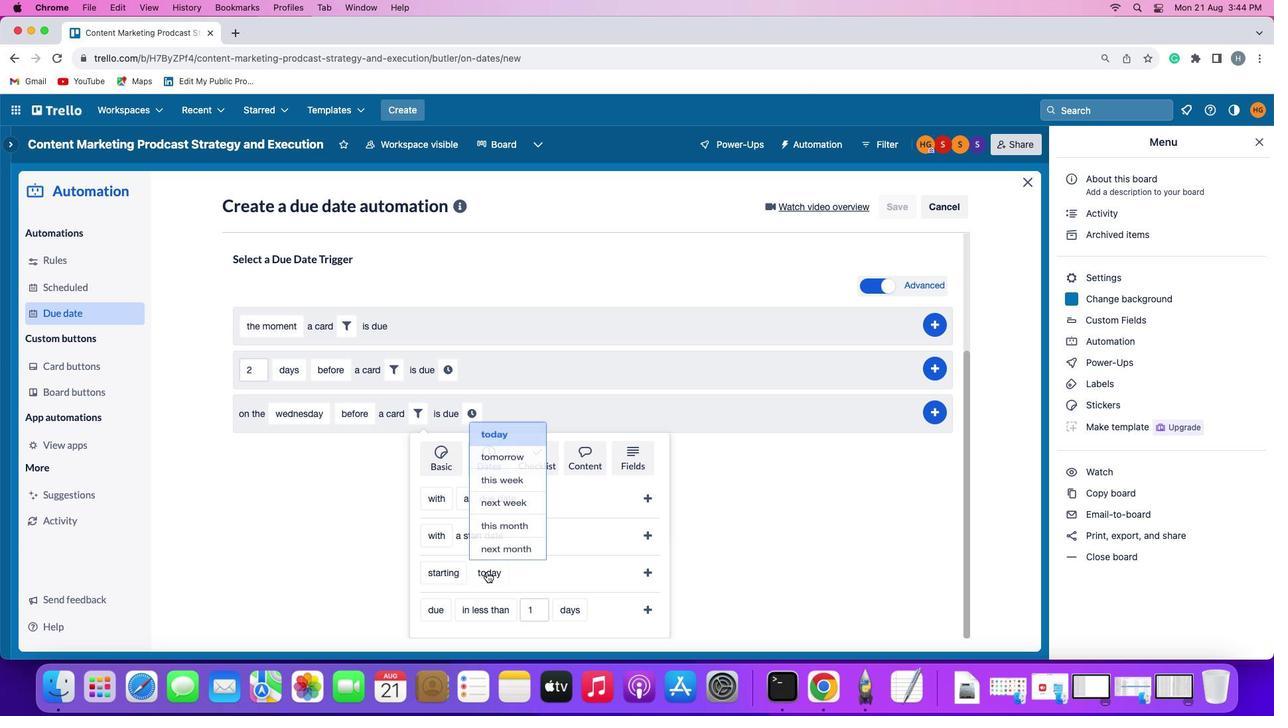 
Action: Mouse moved to (512, 416)
Screenshot: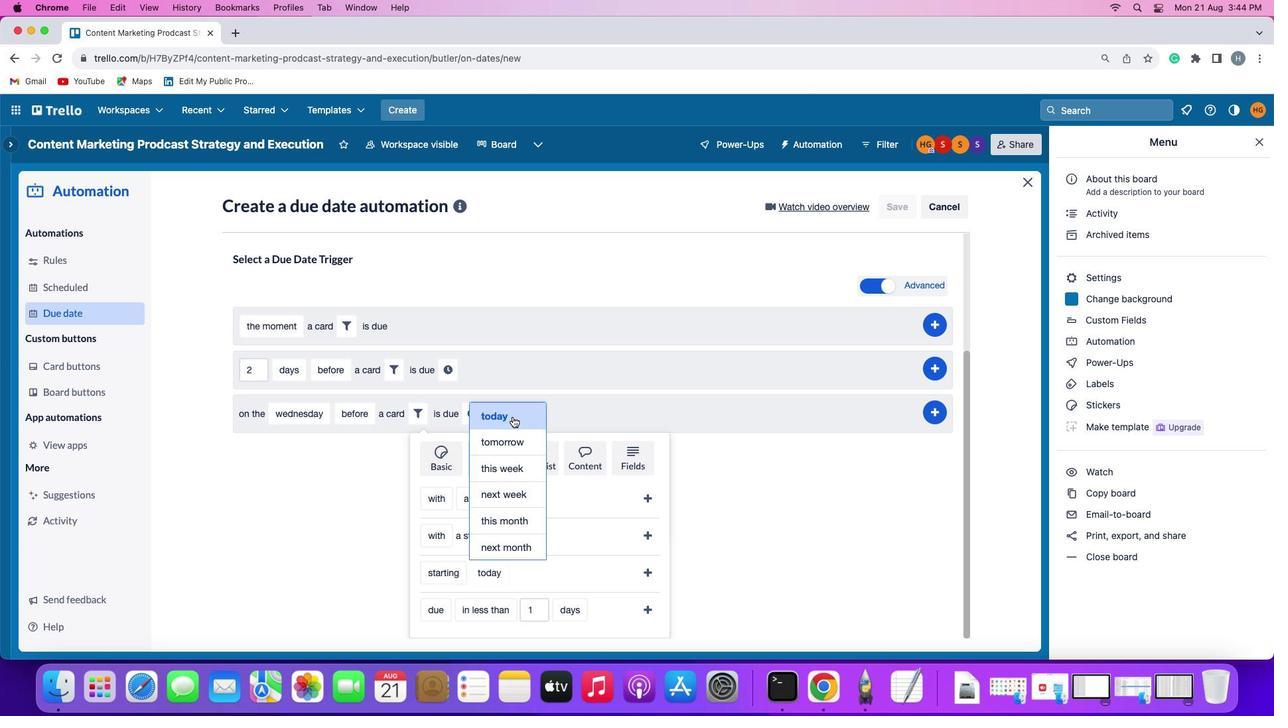 
Action: Mouse pressed left at (512, 416)
Screenshot: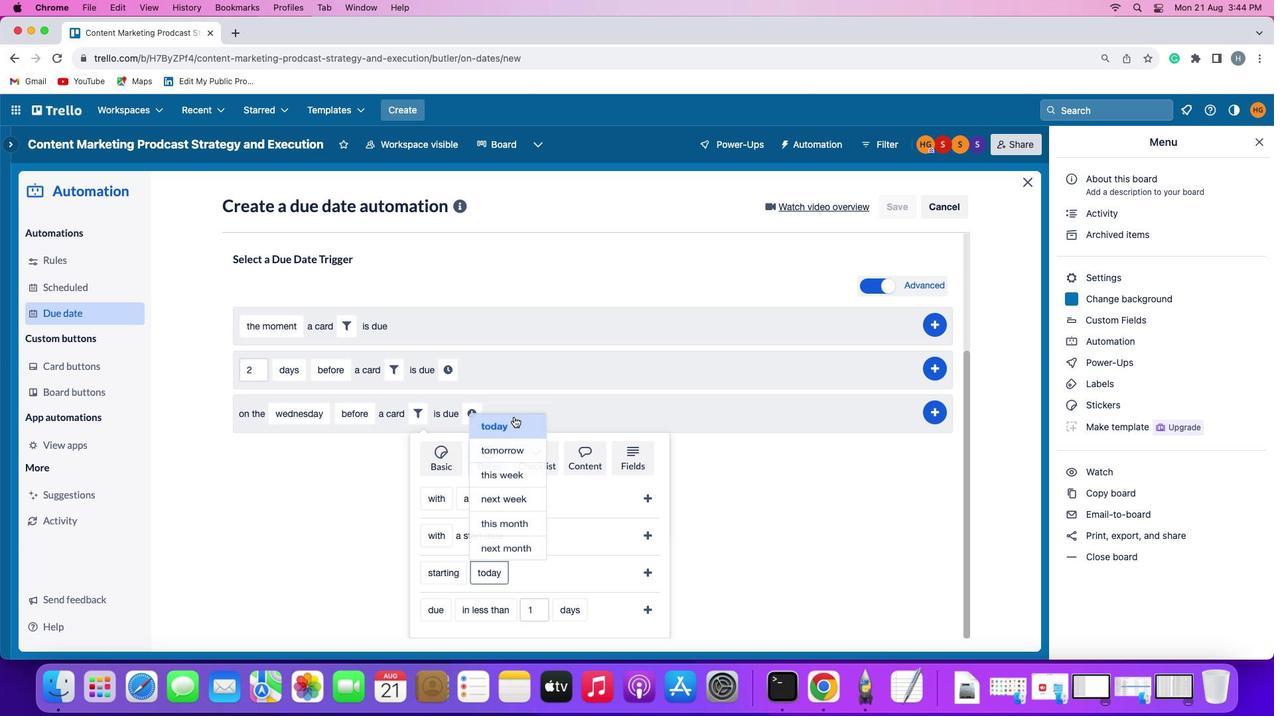 
Action: Mouse moved to (650, 573)
Screenshot: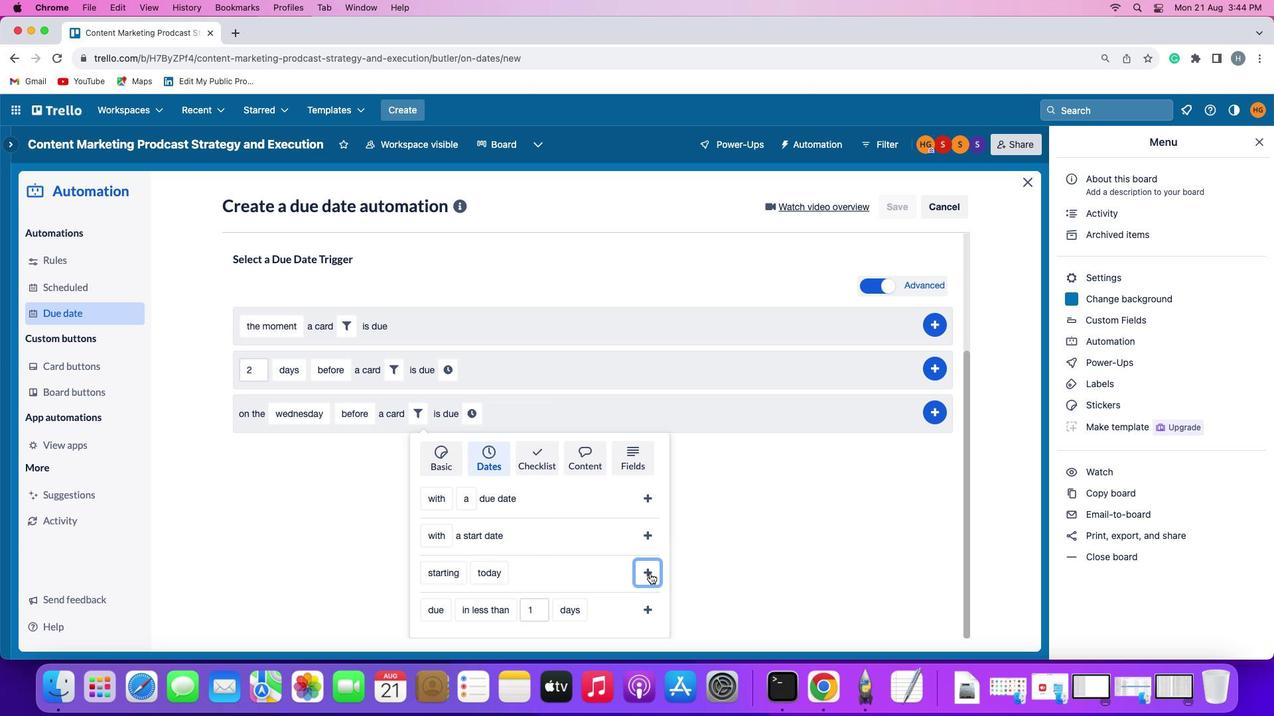 
Action: Mouse pressed left at (650, 573)
Screenshot: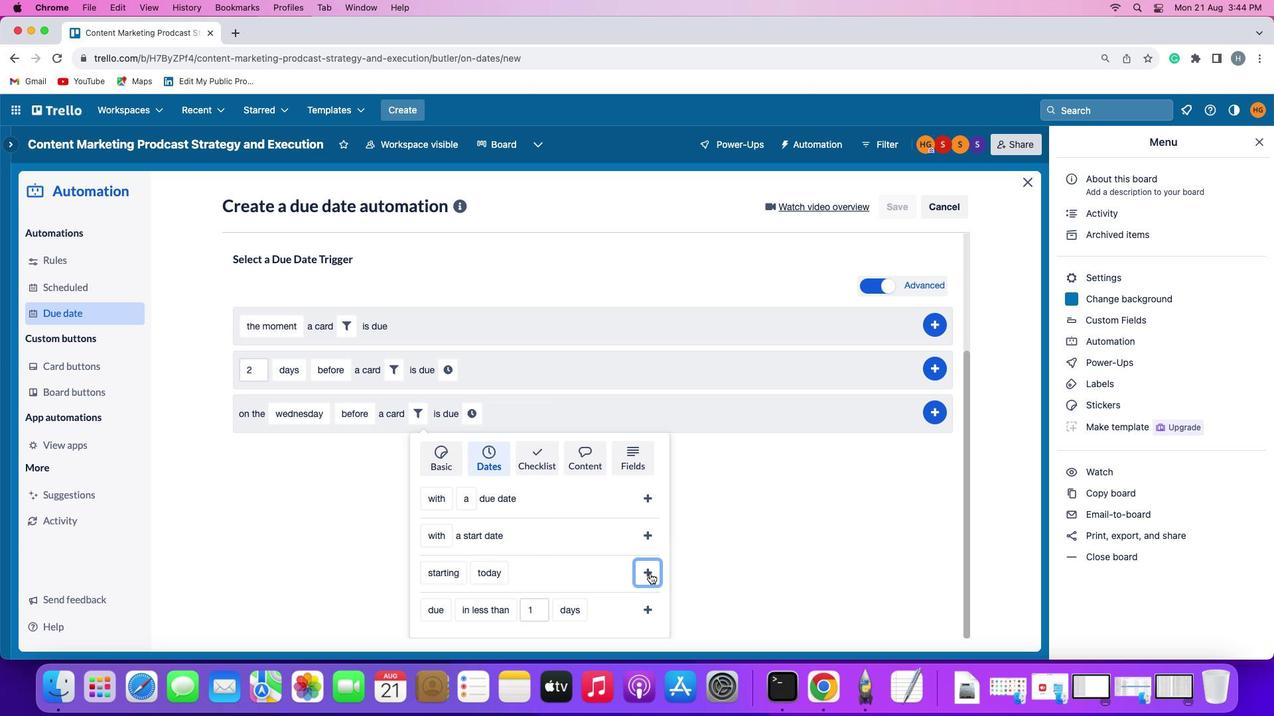 
Action: Mouse moved to (555, 578)
Screenshot: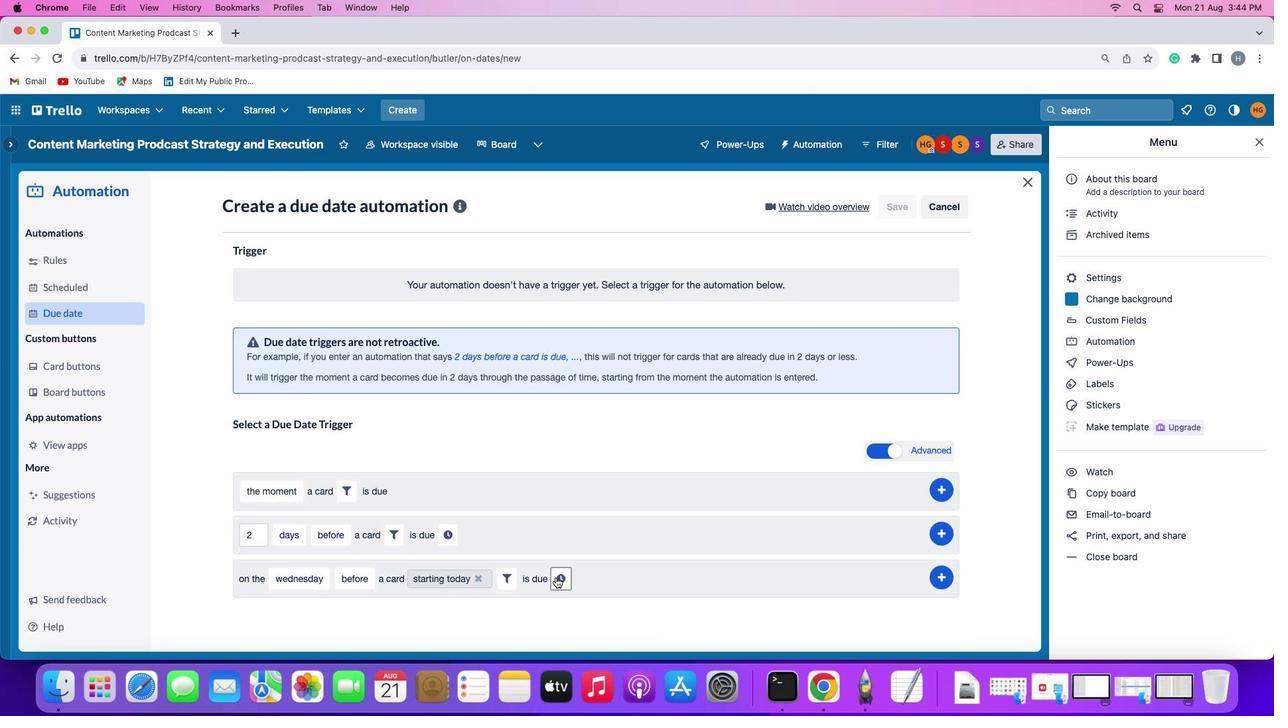 
Action: Mouse pressed left at (555, 578)
Screenshot: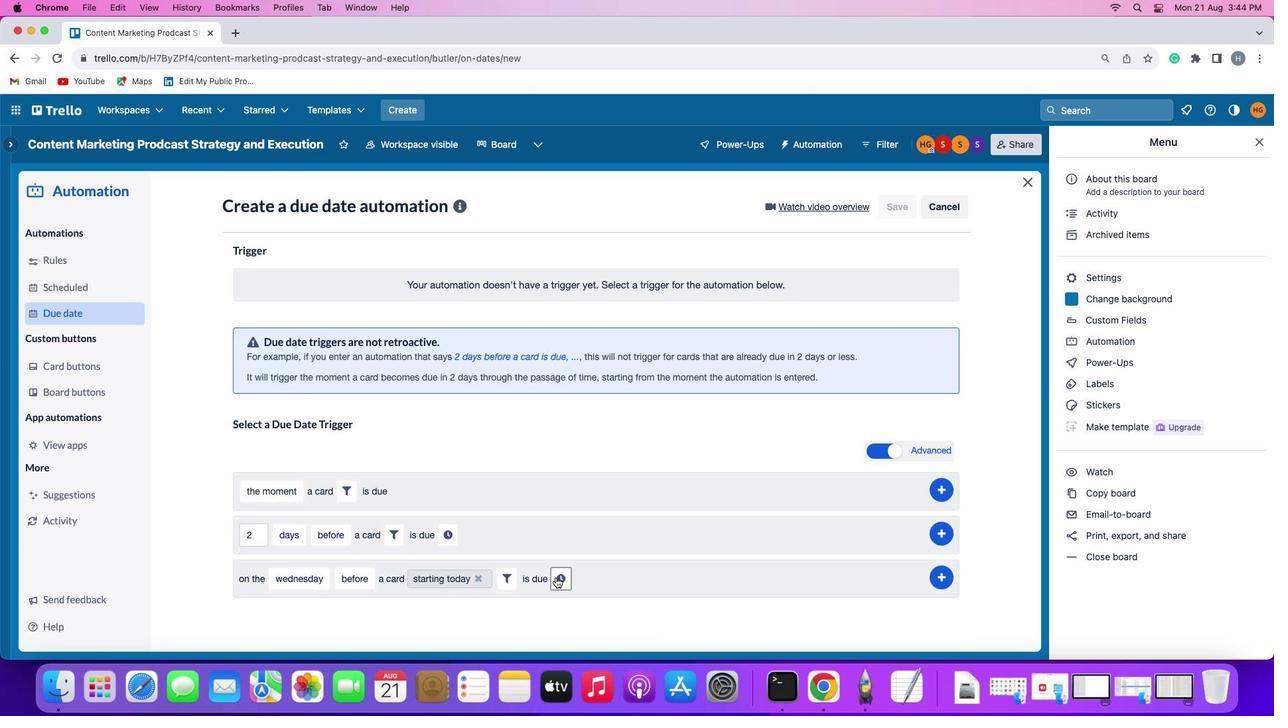 
Action: Mouse moved to (594, 580)
Screenshot: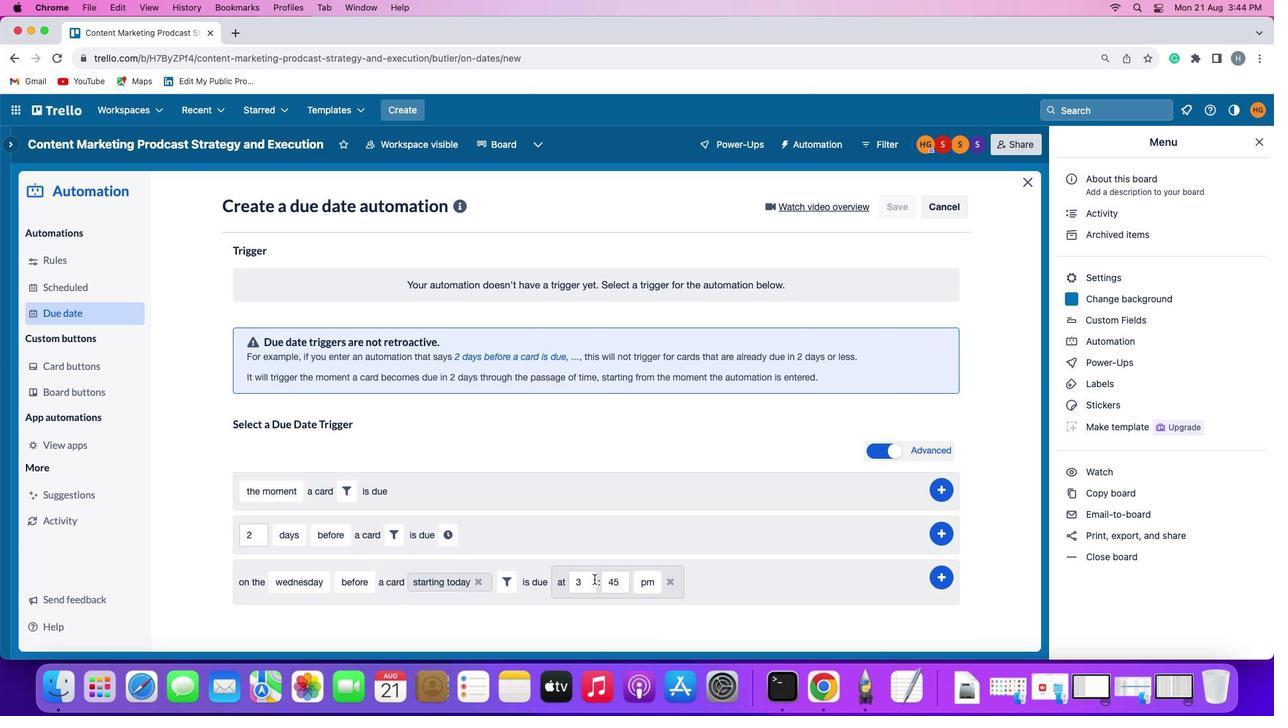 
Action: Mouse pressed left at (594, 580)
Screenshot: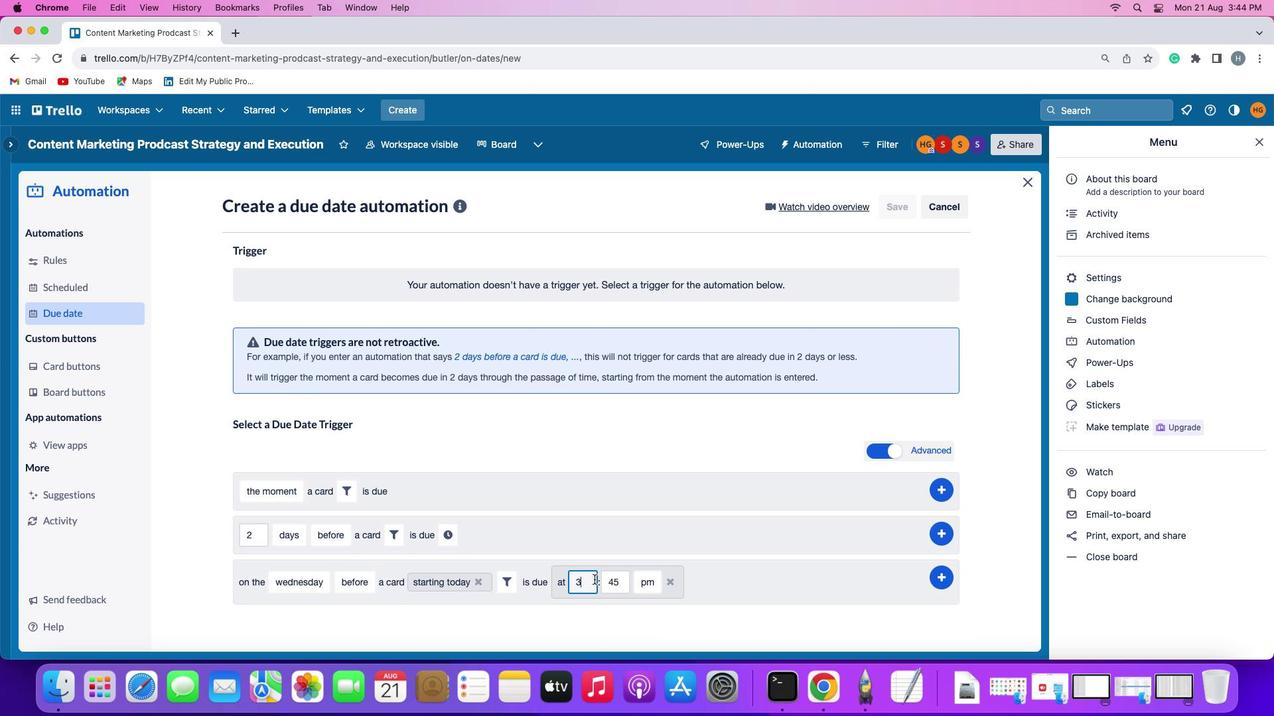 
Action: Mouse moved to (594, 578)
Screenshot: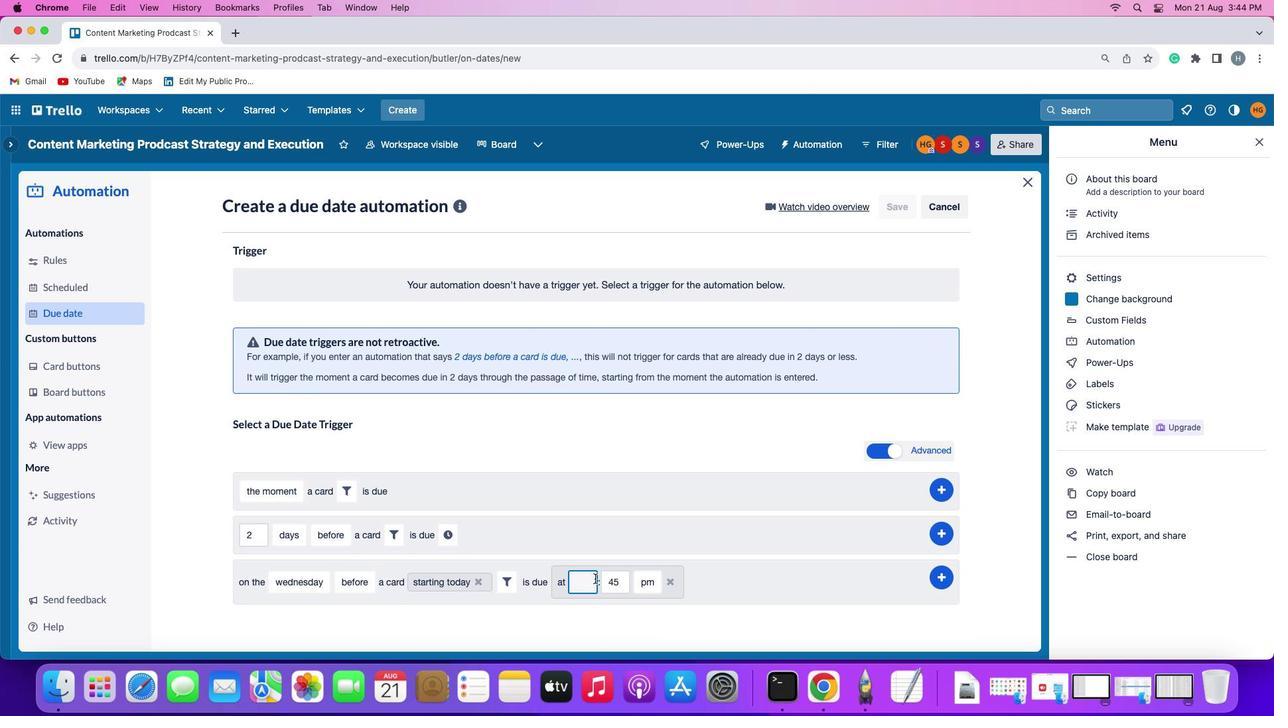 
Action: Key pressed Key.backspace
Screenshot: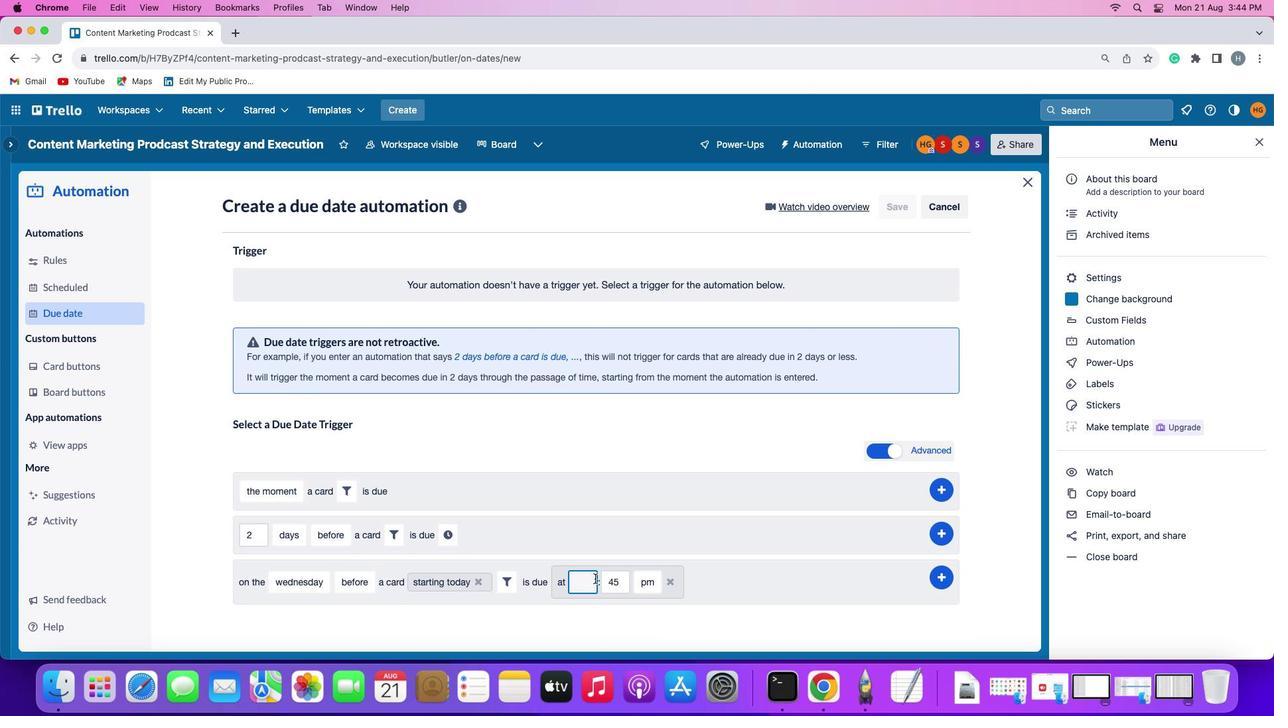
Action: Mouse moved to (595, 578)
Screenshot: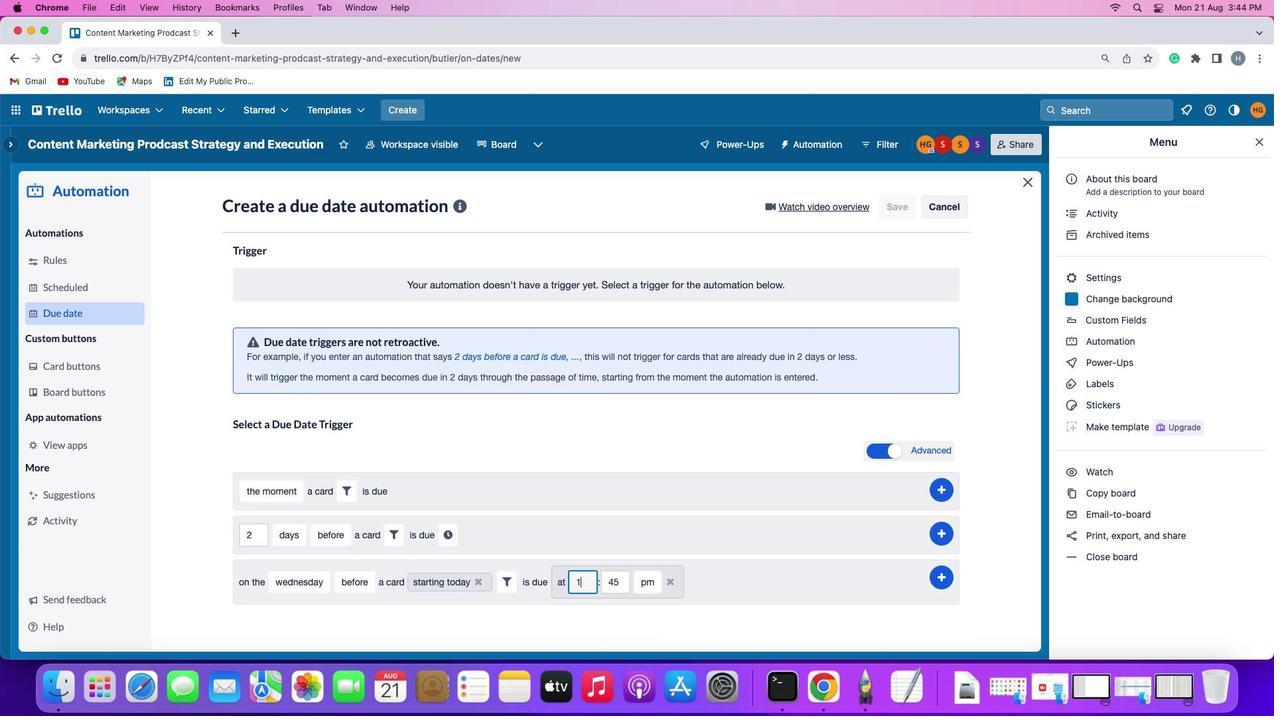 
Action: Key pressed '1''1'
Screenshot: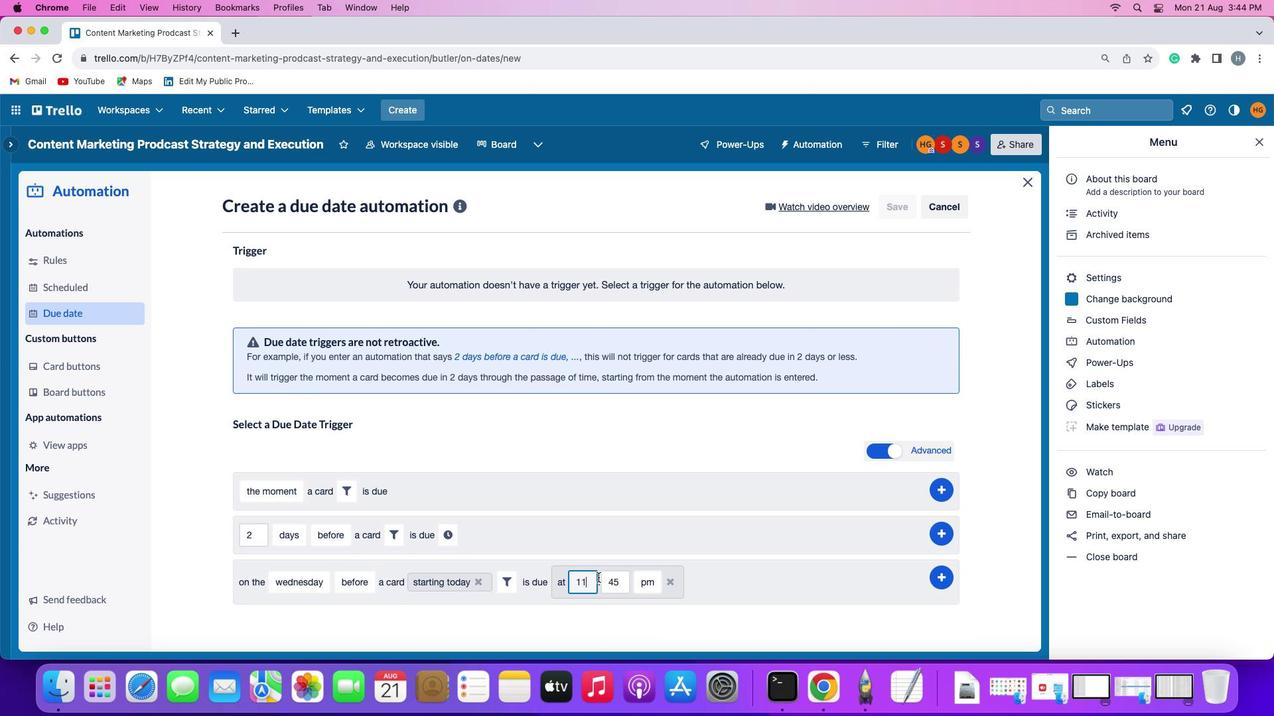 
Action: Mouse moved to (618, 578)
Screenshot: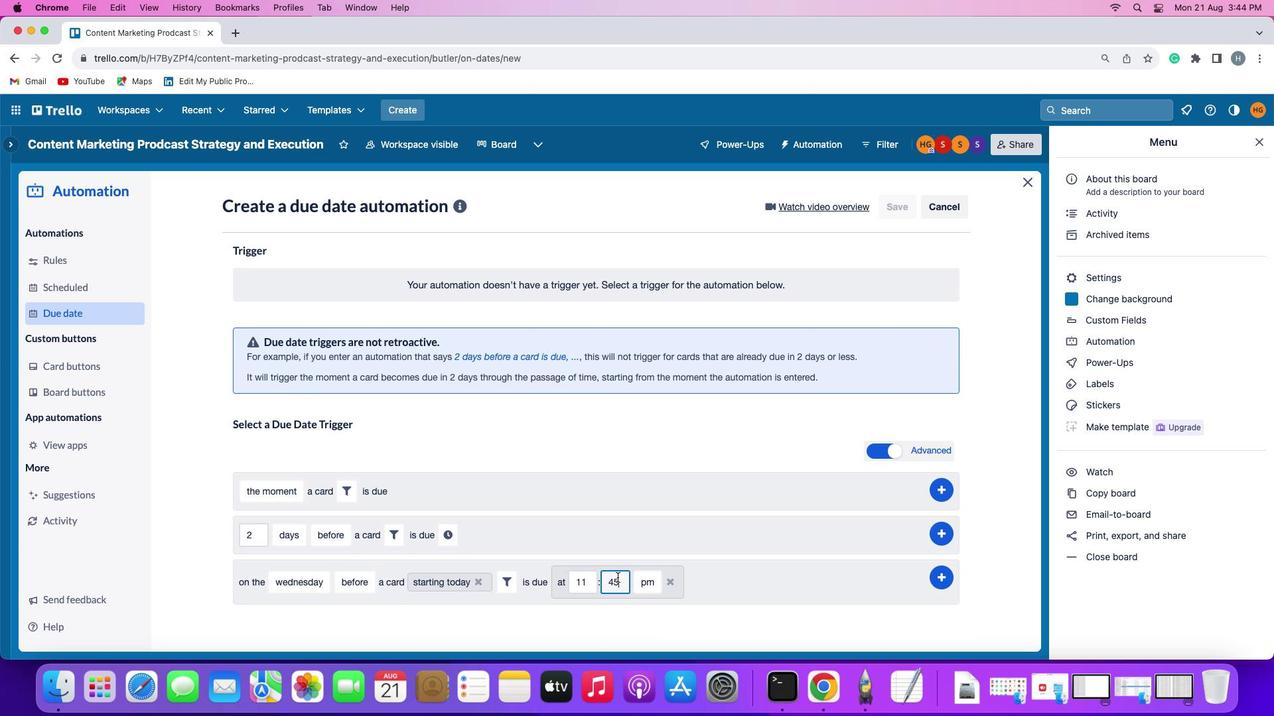 
Action: Mouse pressed left at (618, 578)
Screenshot: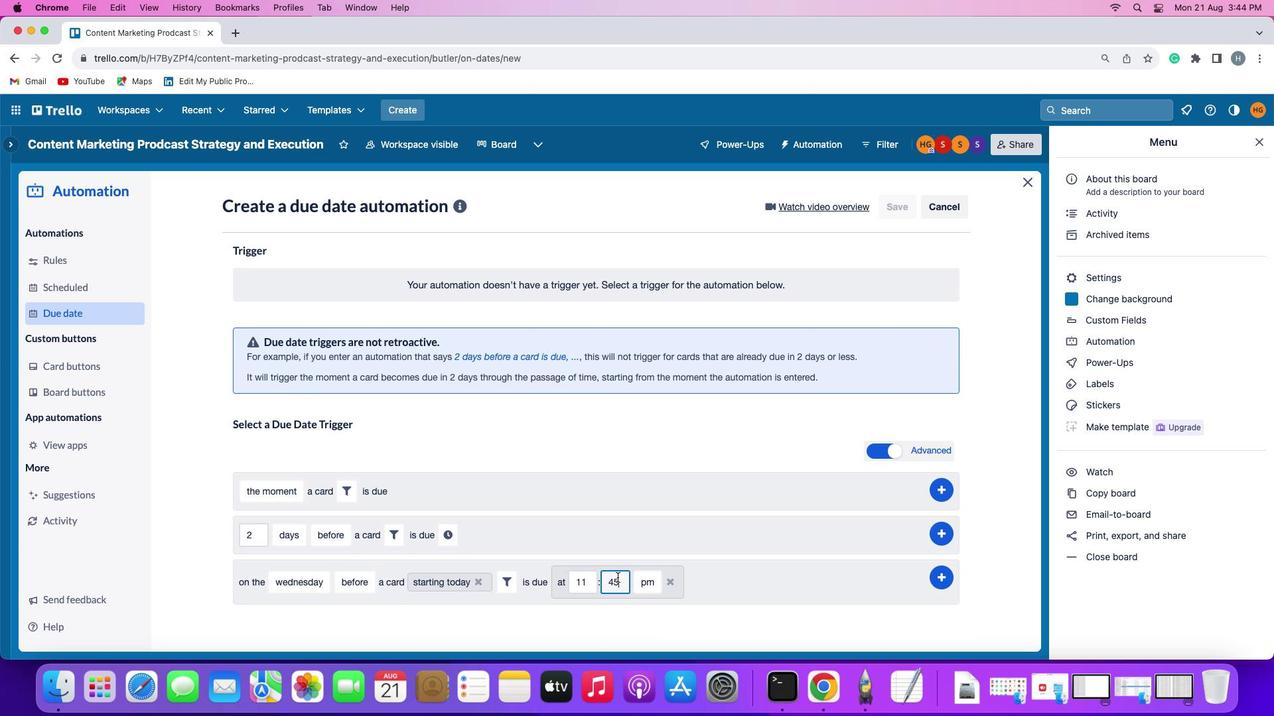 
Action: Mouse moved to (618, 578)
Screenshot: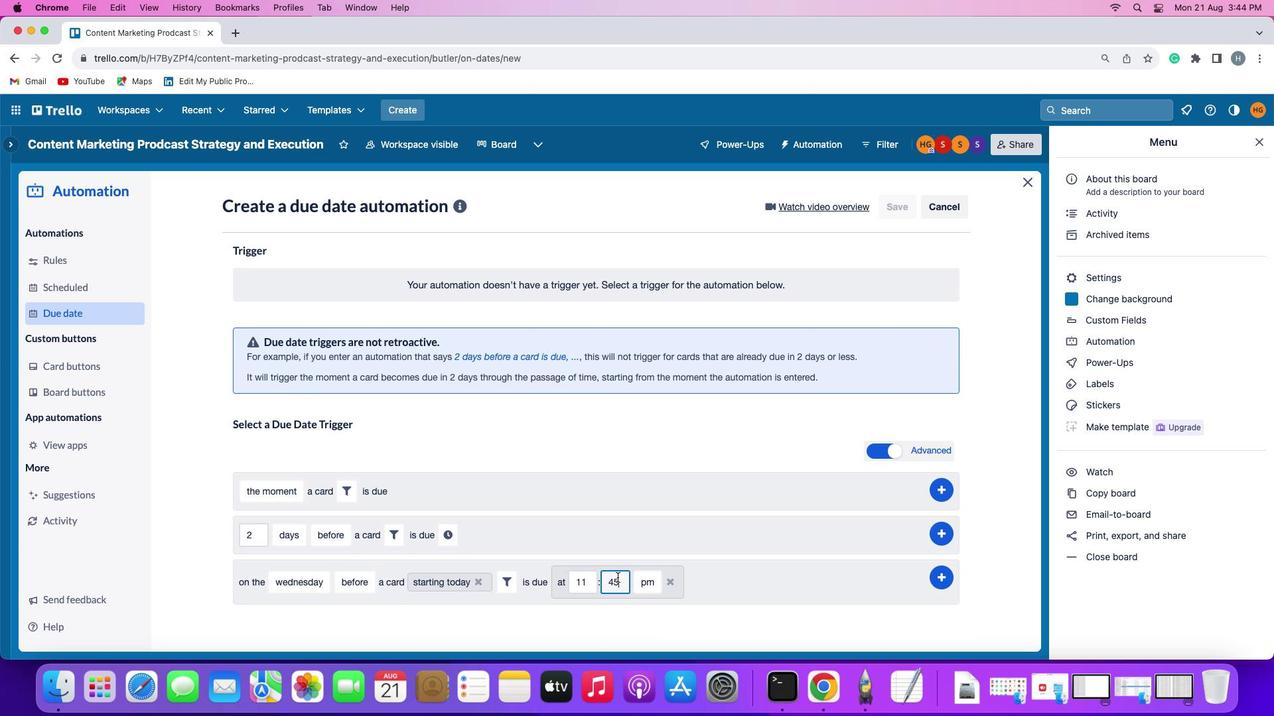 
Action: Key pressed Key.backspaceKey.backspace'0''0'
Screenshot: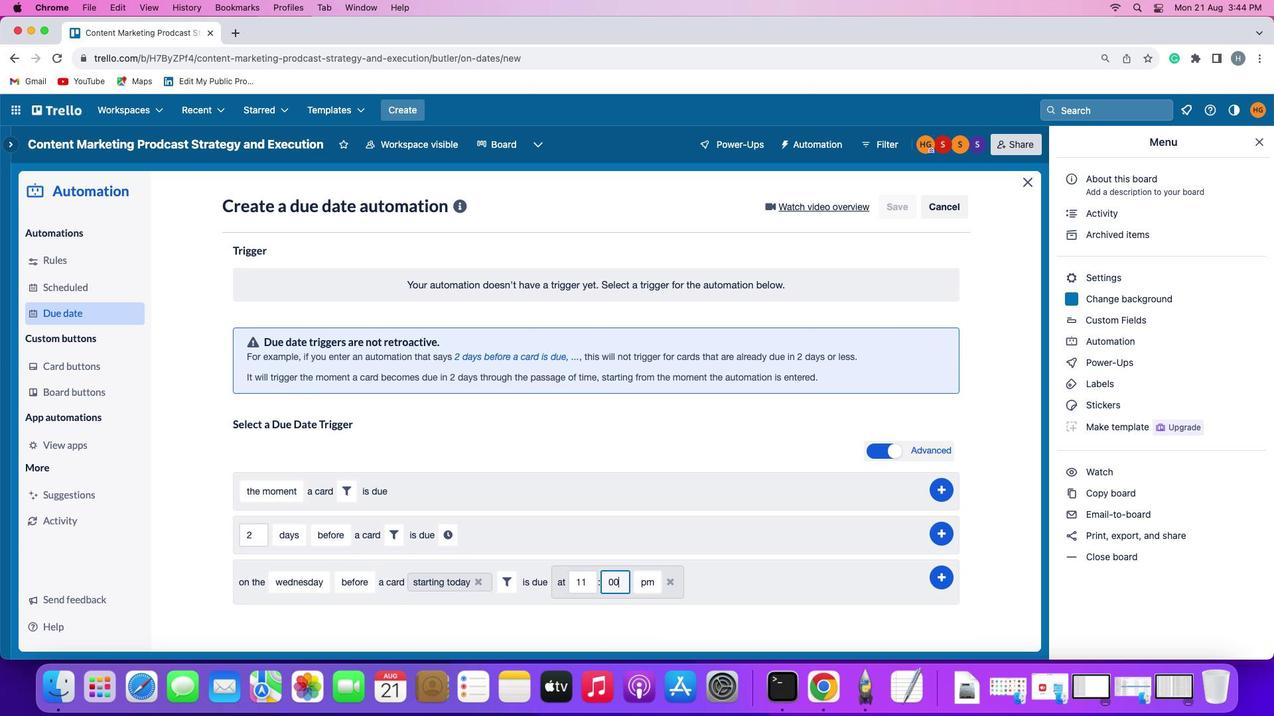 
Action: Mouse moved to (635, 578)
Screenshot: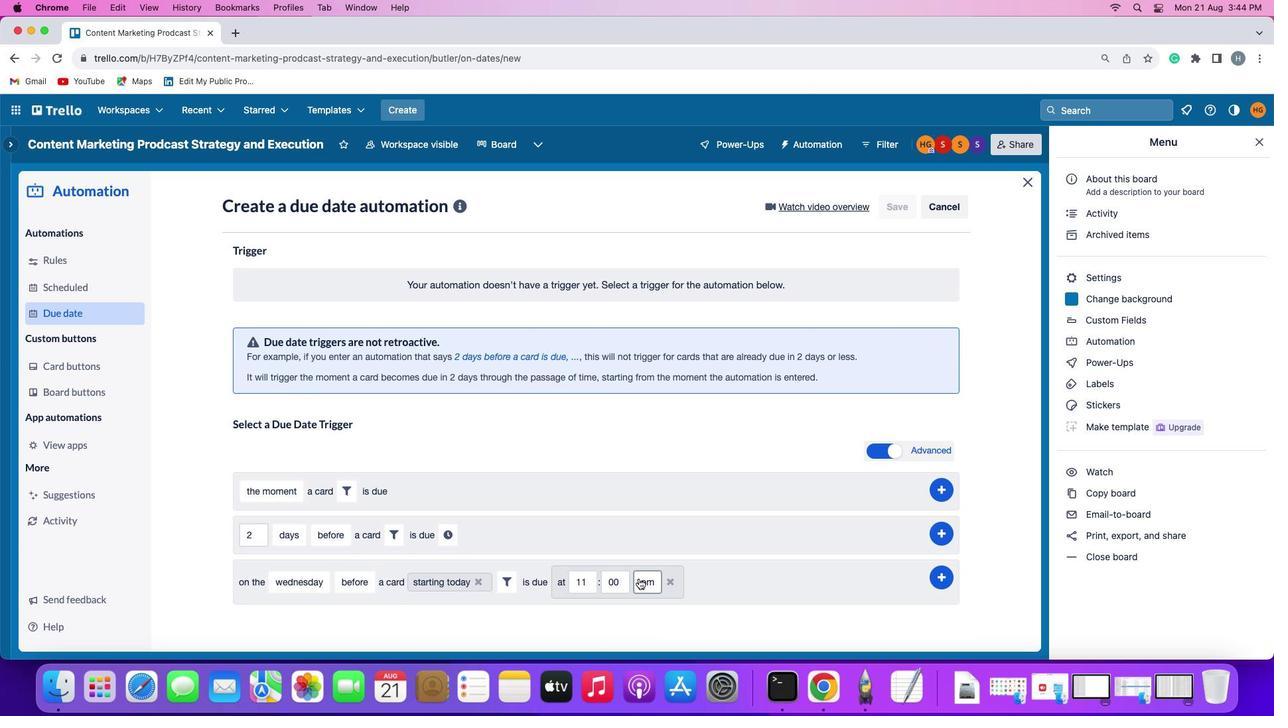 
Action: Mouse pressed left at (635, 578)
Screenshot: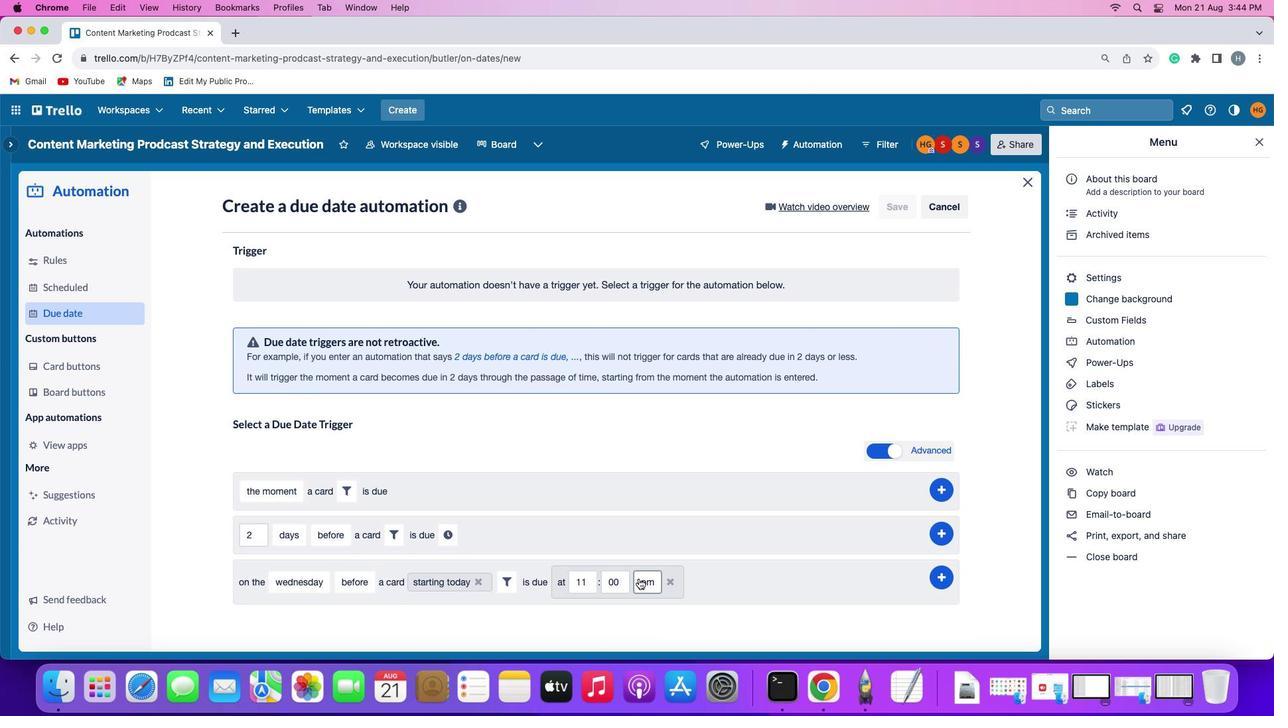 
Action: Mouse moved to (659, 602)
Screenshot: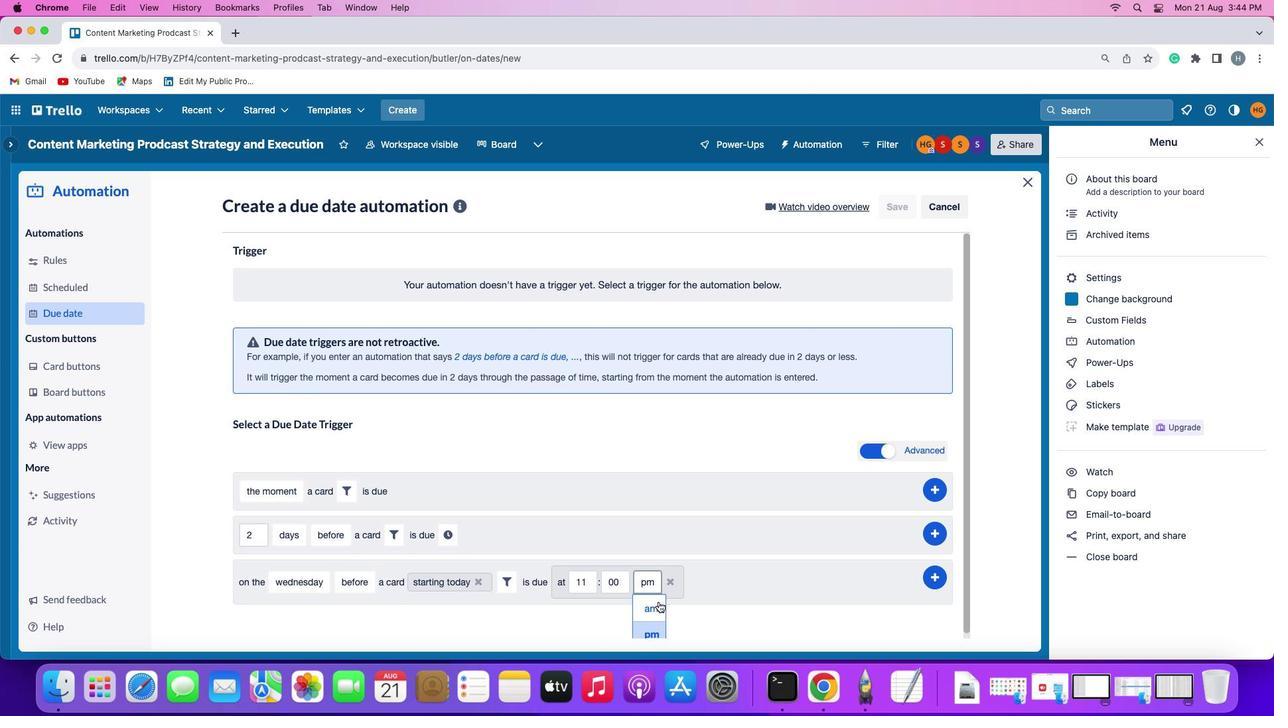 
Action: Mouse pressed left at (659, 602)
Screenshot: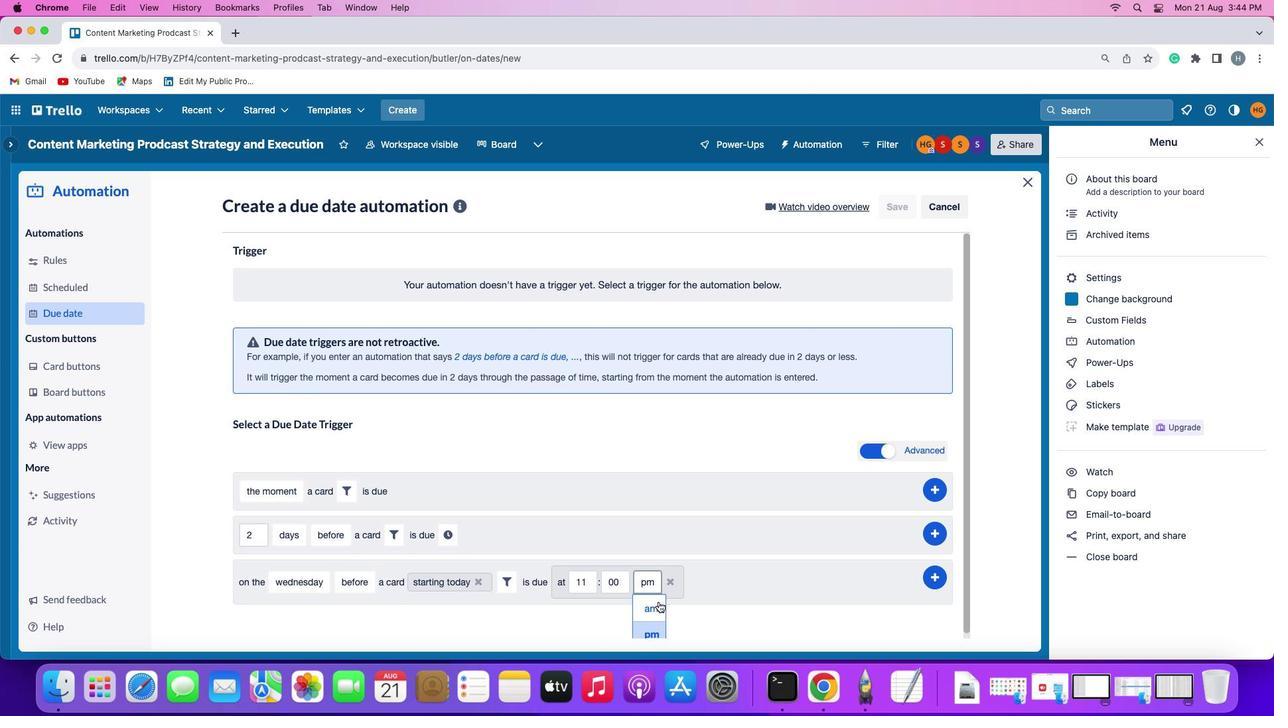 
Action: Mouse moved to (940, 574)
Screenshot: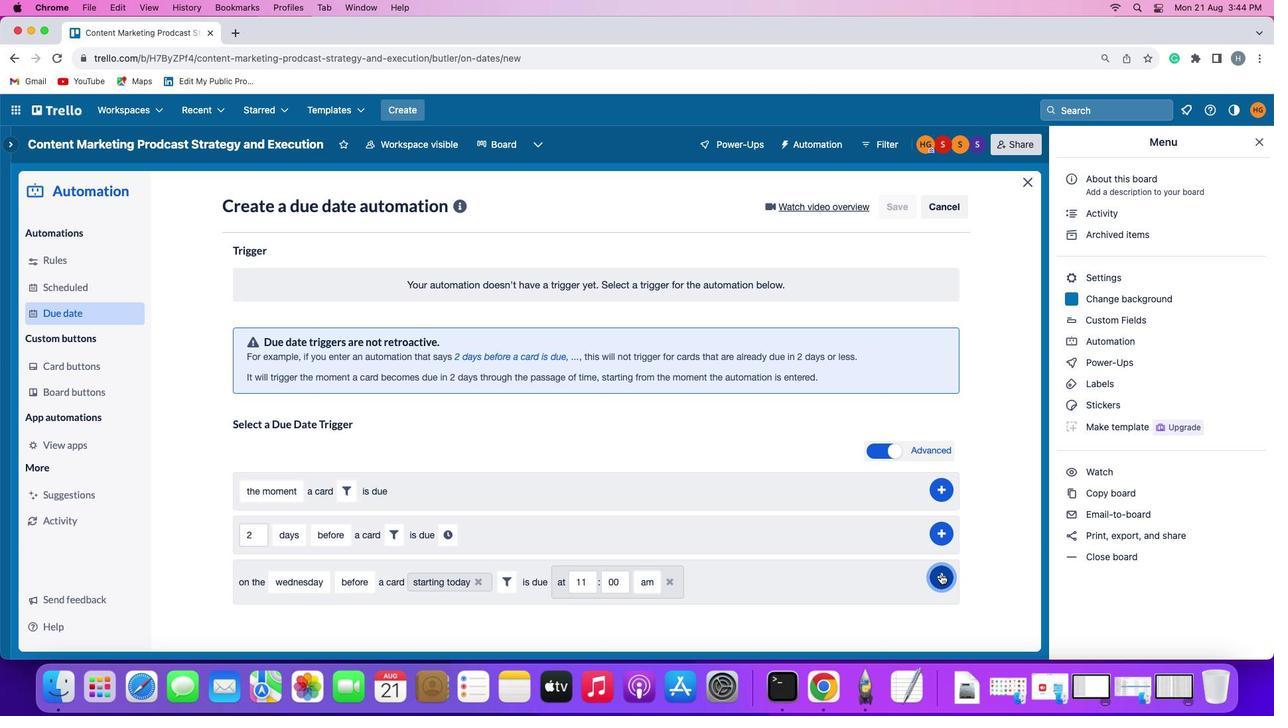 
Action: Mouse pressed left at (940, 574)
Screenshot: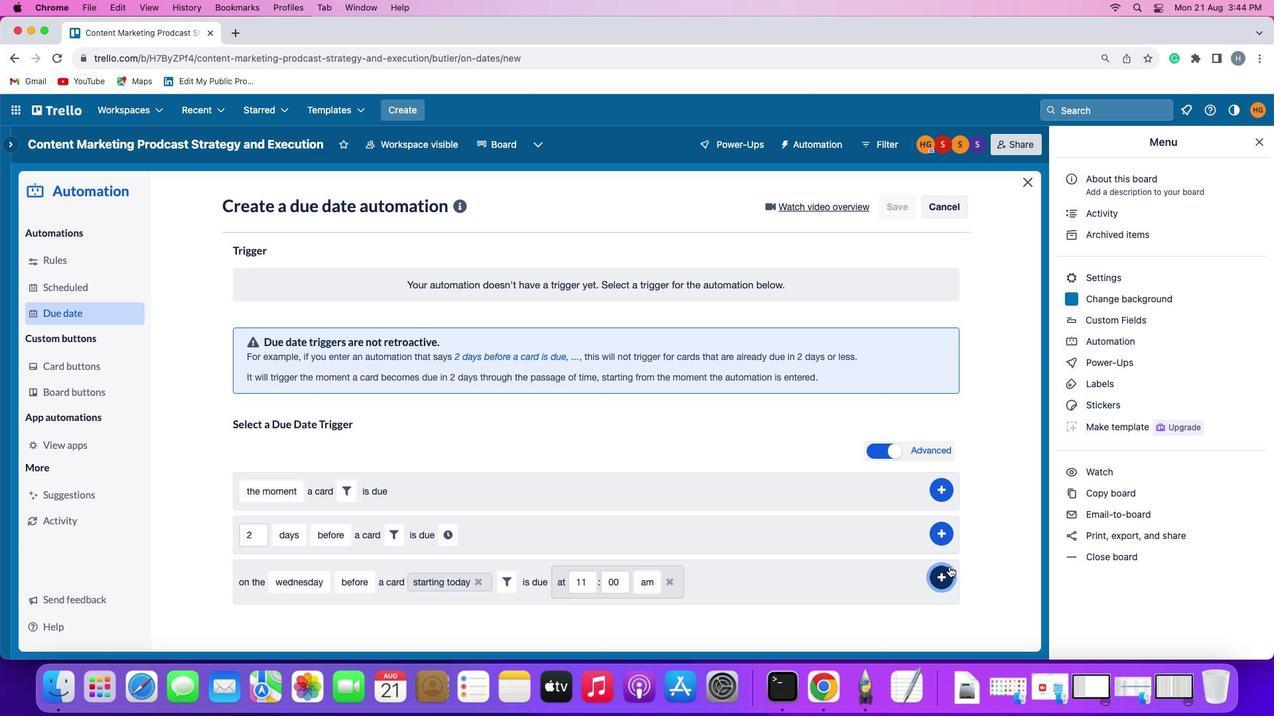 
Action: Mouse moved to (973, 485)
Screenshot: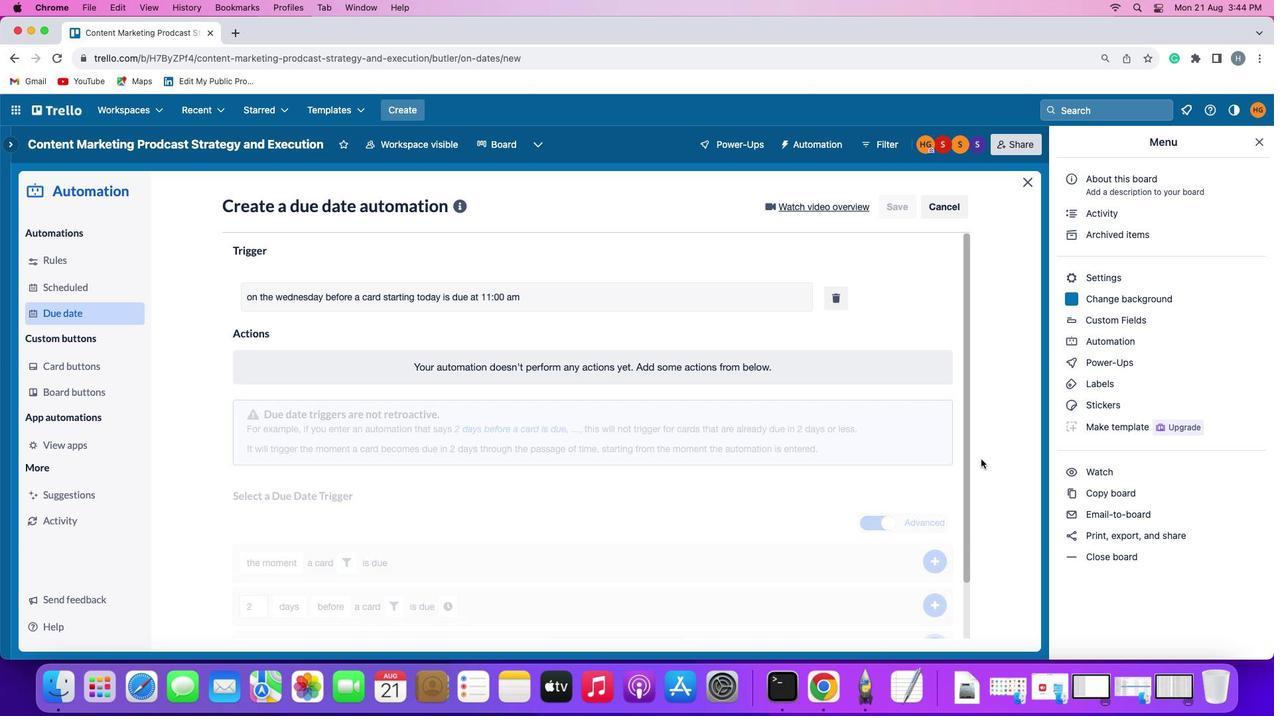 
